 Task: Search one way flight ticket for 1 adult, 1 child, 1 infant in seat in premium economy from Fairbanks: Fairbanks International Airport to New Bern: Coastal Carolina Regional Airport (was Craven County Regional) on 5-4-2023. Choice of flights is Sun country airlines. Number of bags: 1 checked bag. Price is upto 76000. Outbound departure time preference is 11:45.
Action: Mouse moved to (426, 362)
Screenshot: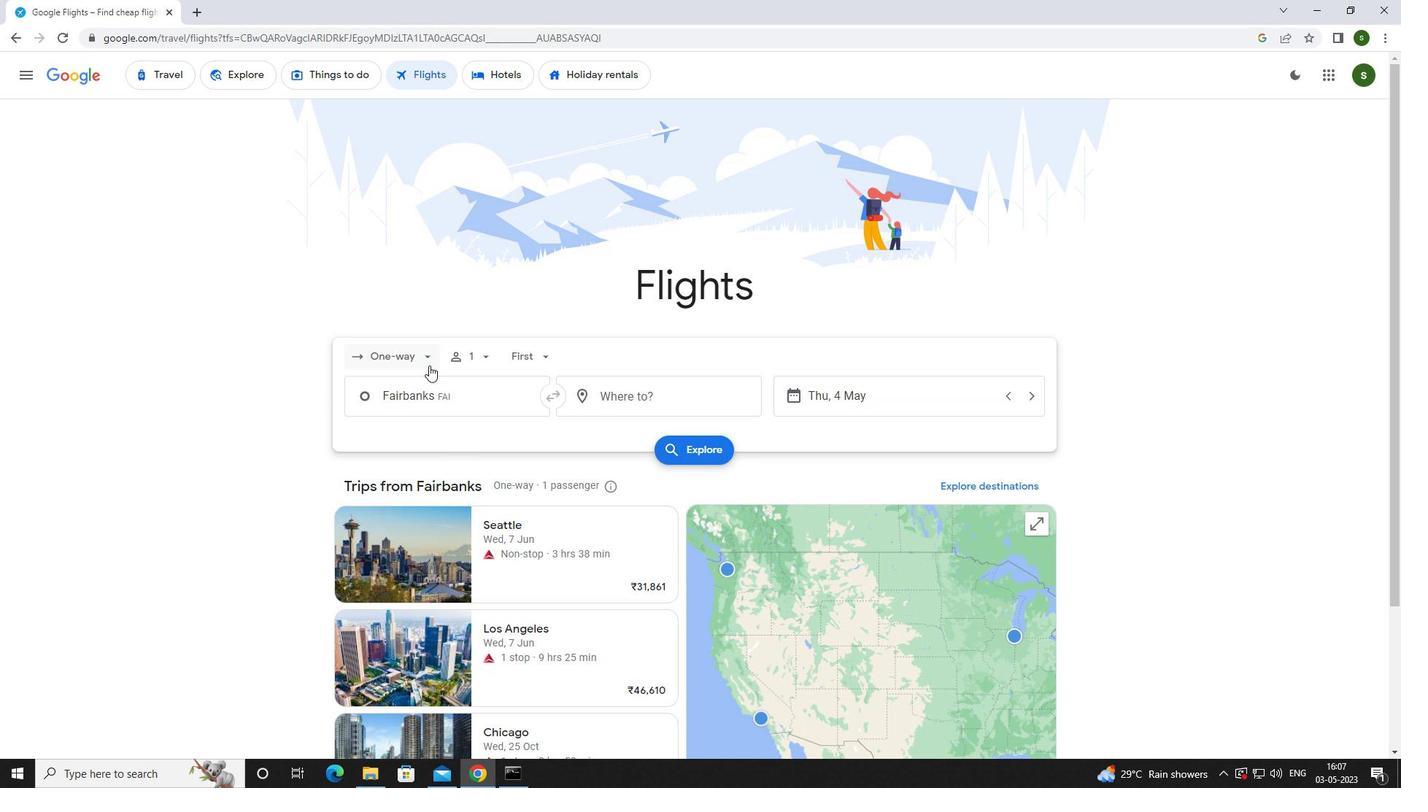 
Action: Mouse pressed left at (426, 362)
Screenshot: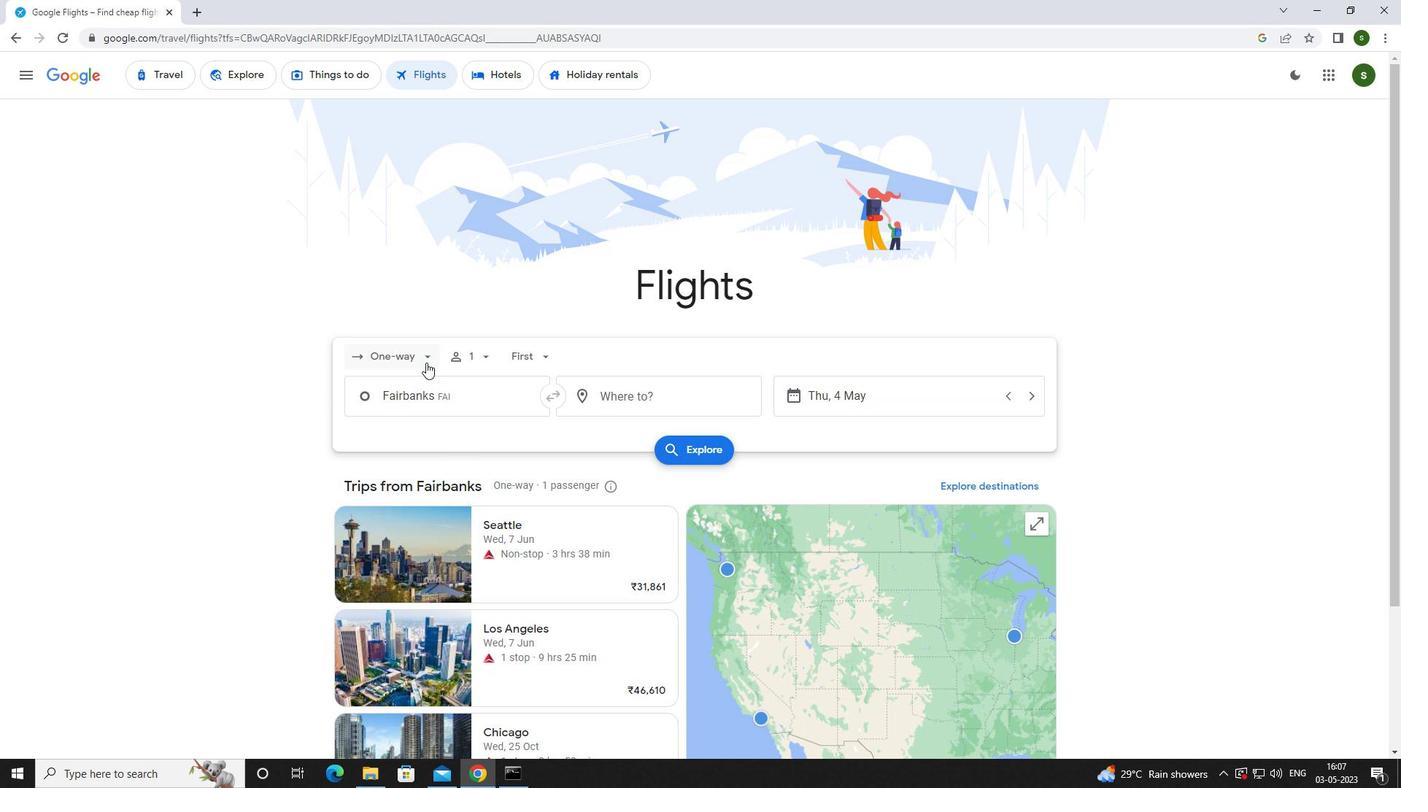 
Action: Mouse moved to (424, 421)
Screenshot: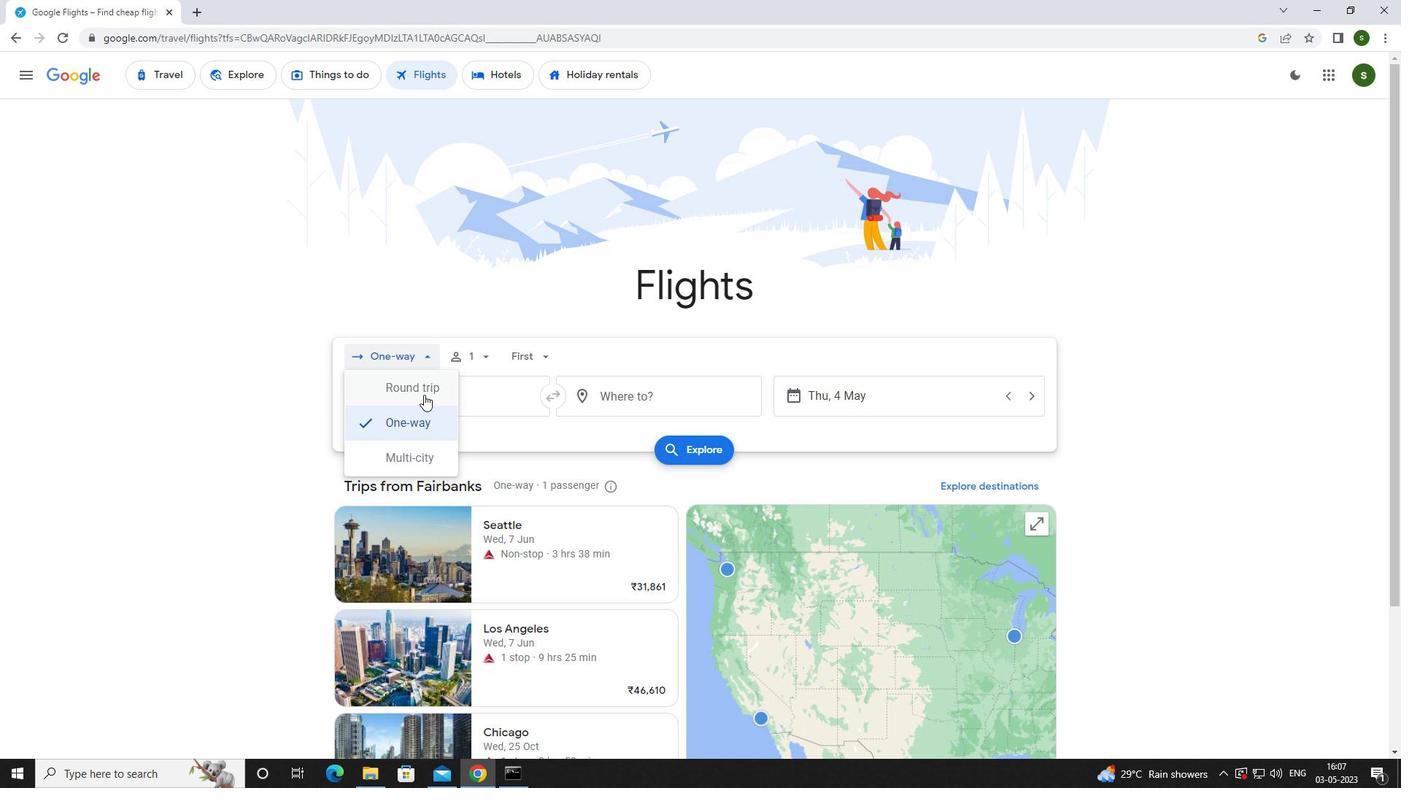 
Action: Mouse pressed left at (424, 421)
Screenshot: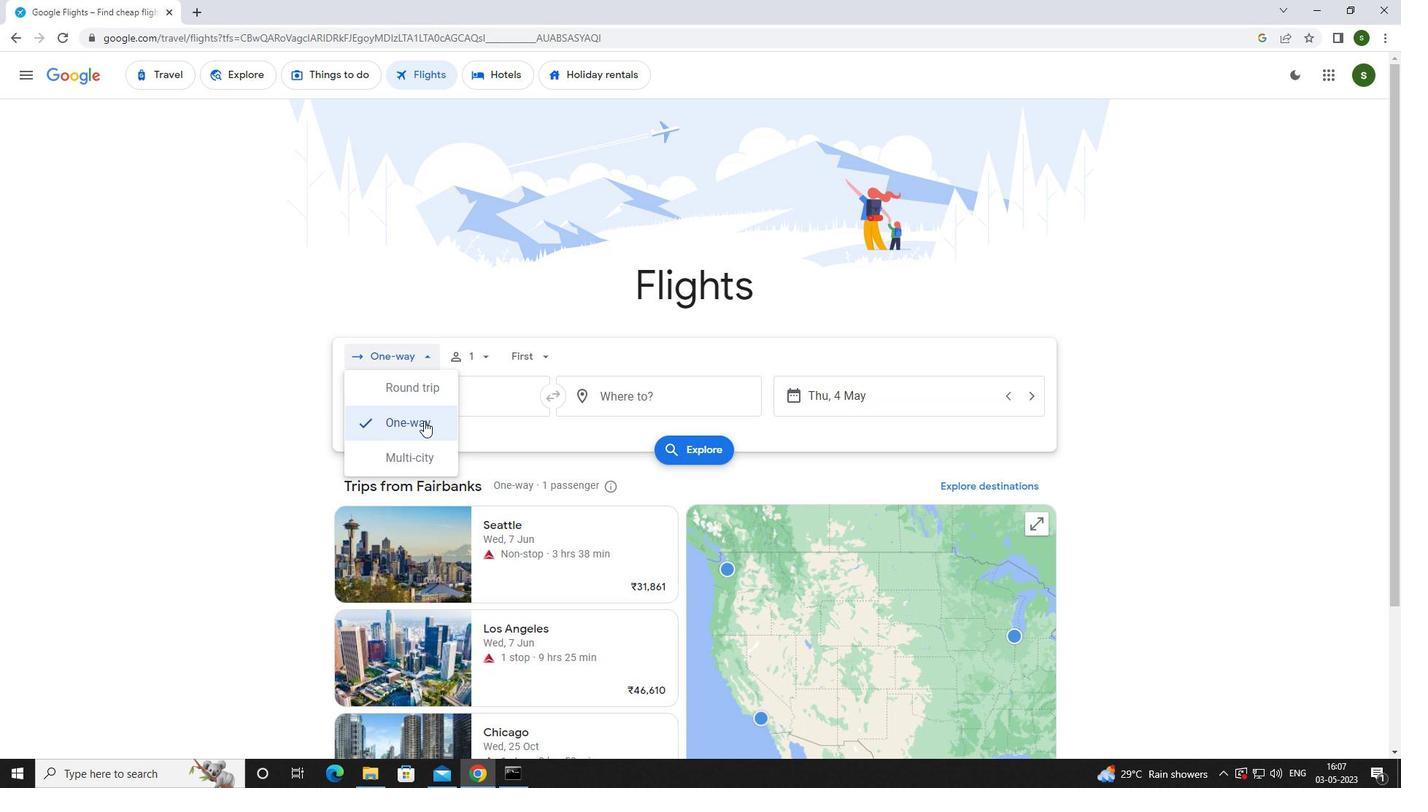 
Action: Mouse moved to (480, 348)
Screenshot: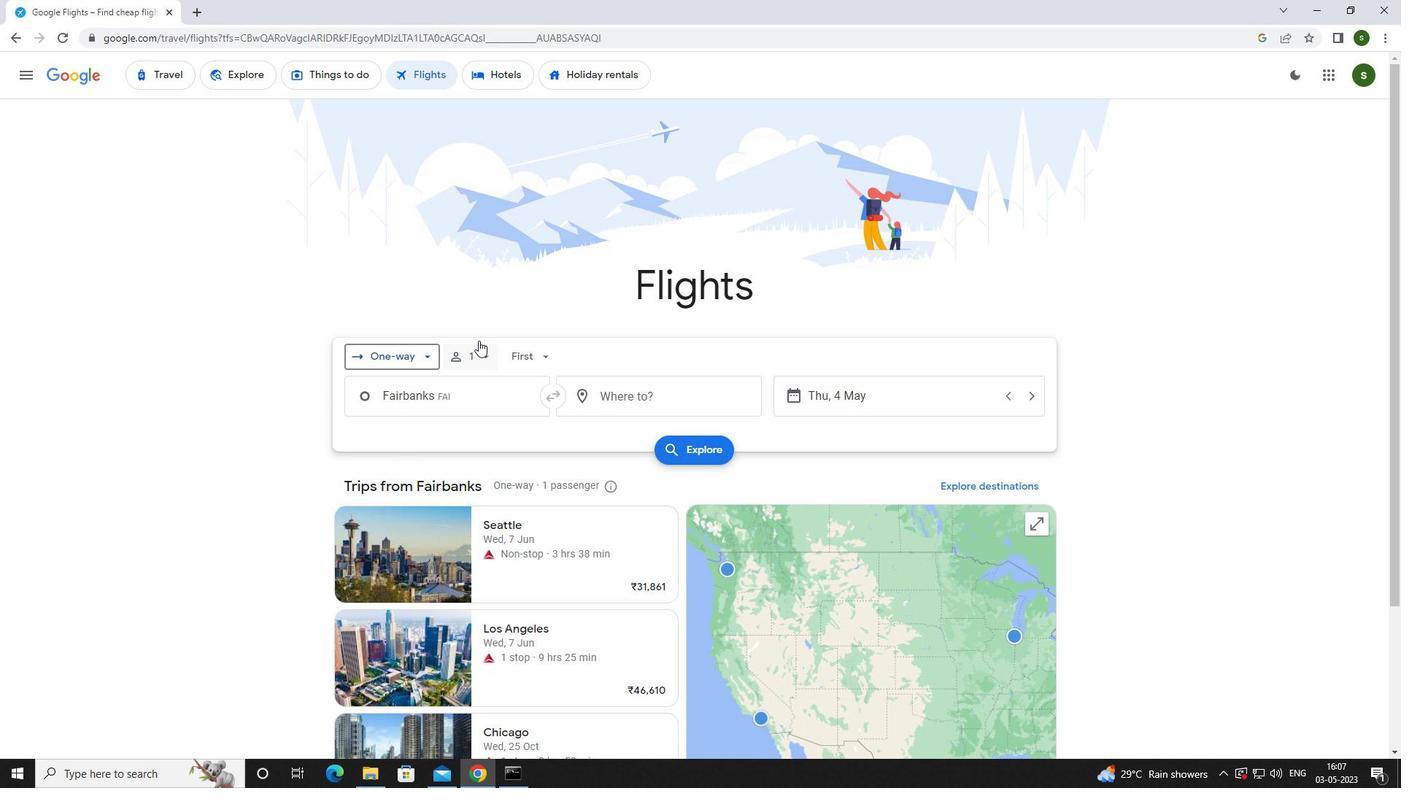 
Action: Mouse pressed left at (480, 348)
Screenshot: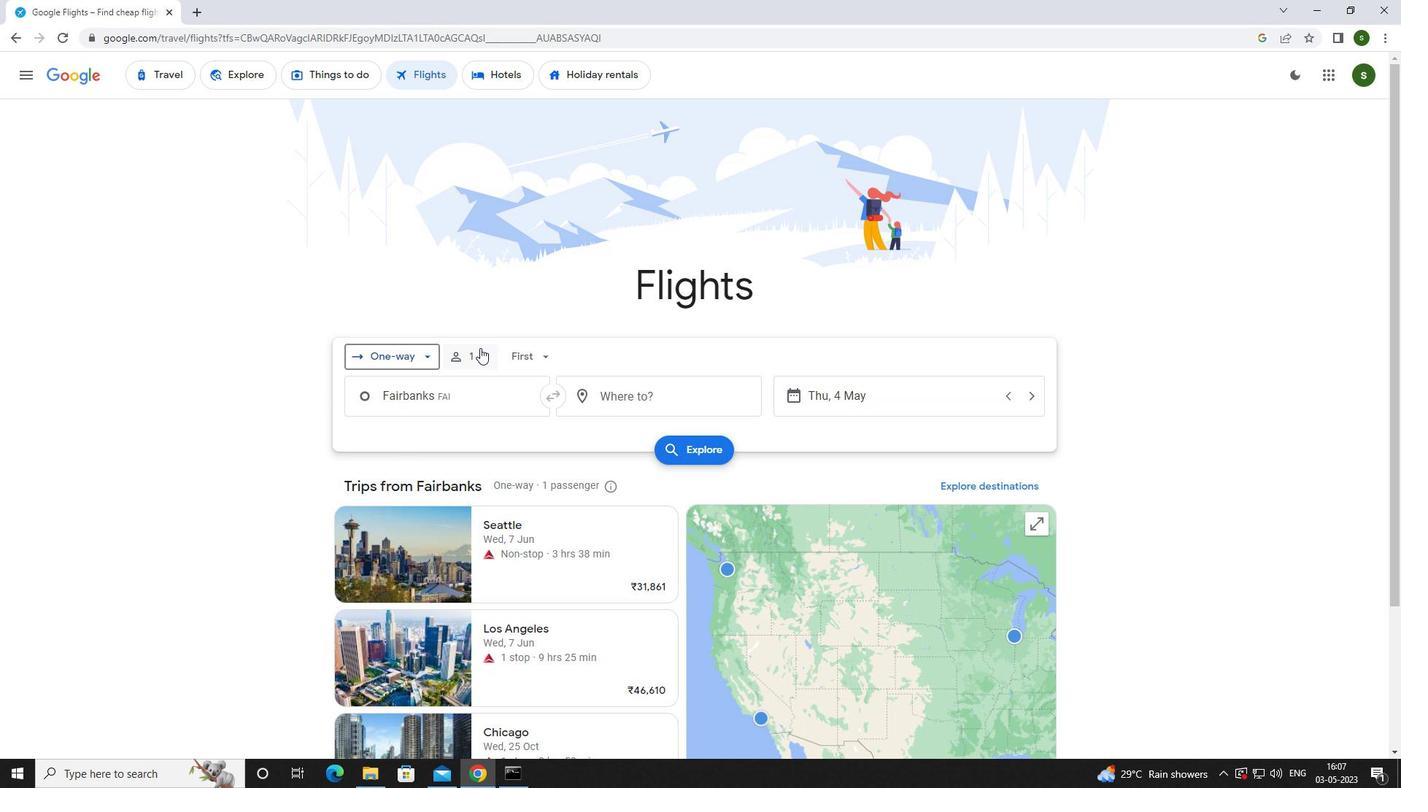 
Action: Mouse moved to (595, 431)
Screenshot: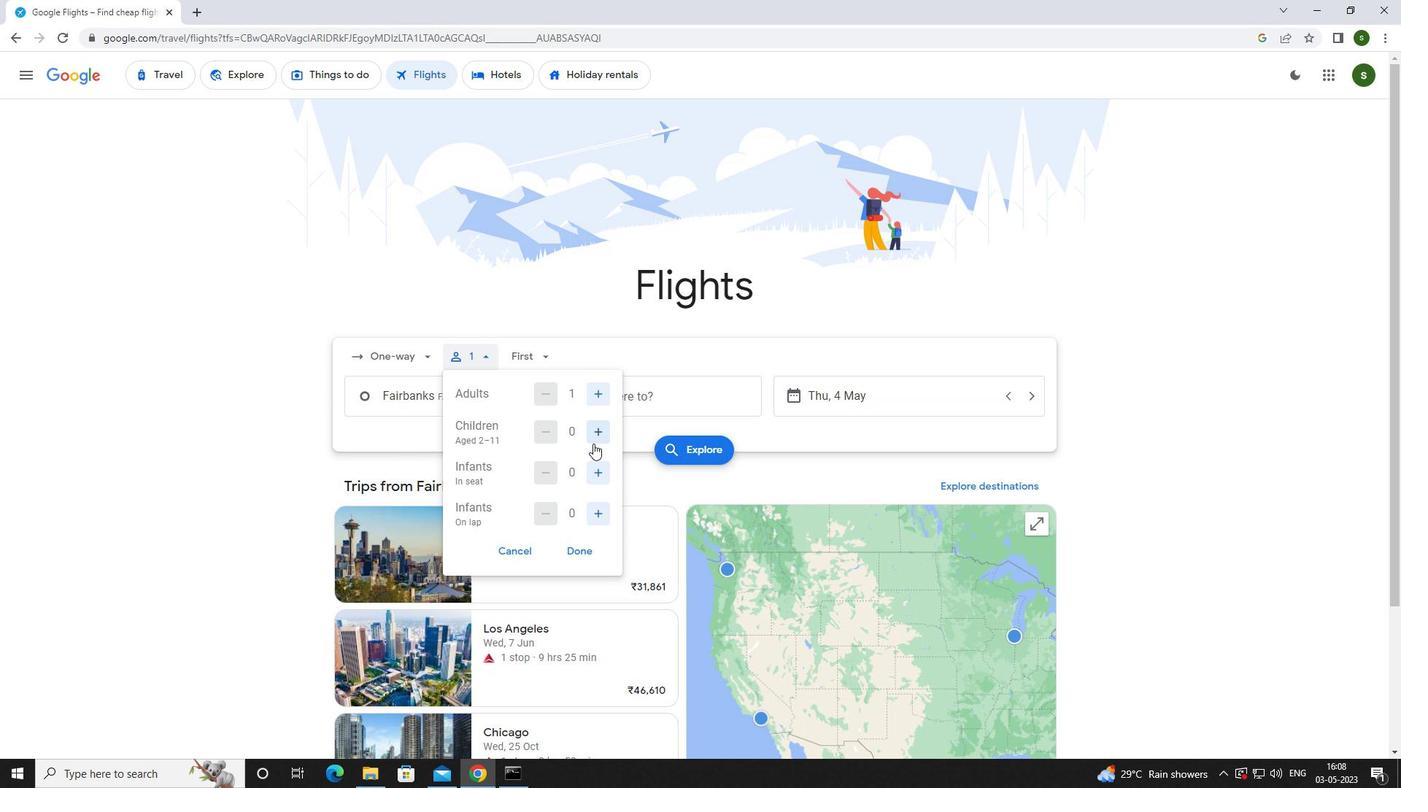 
Action: Mouse pressed left at (595, 431)
Screenshot: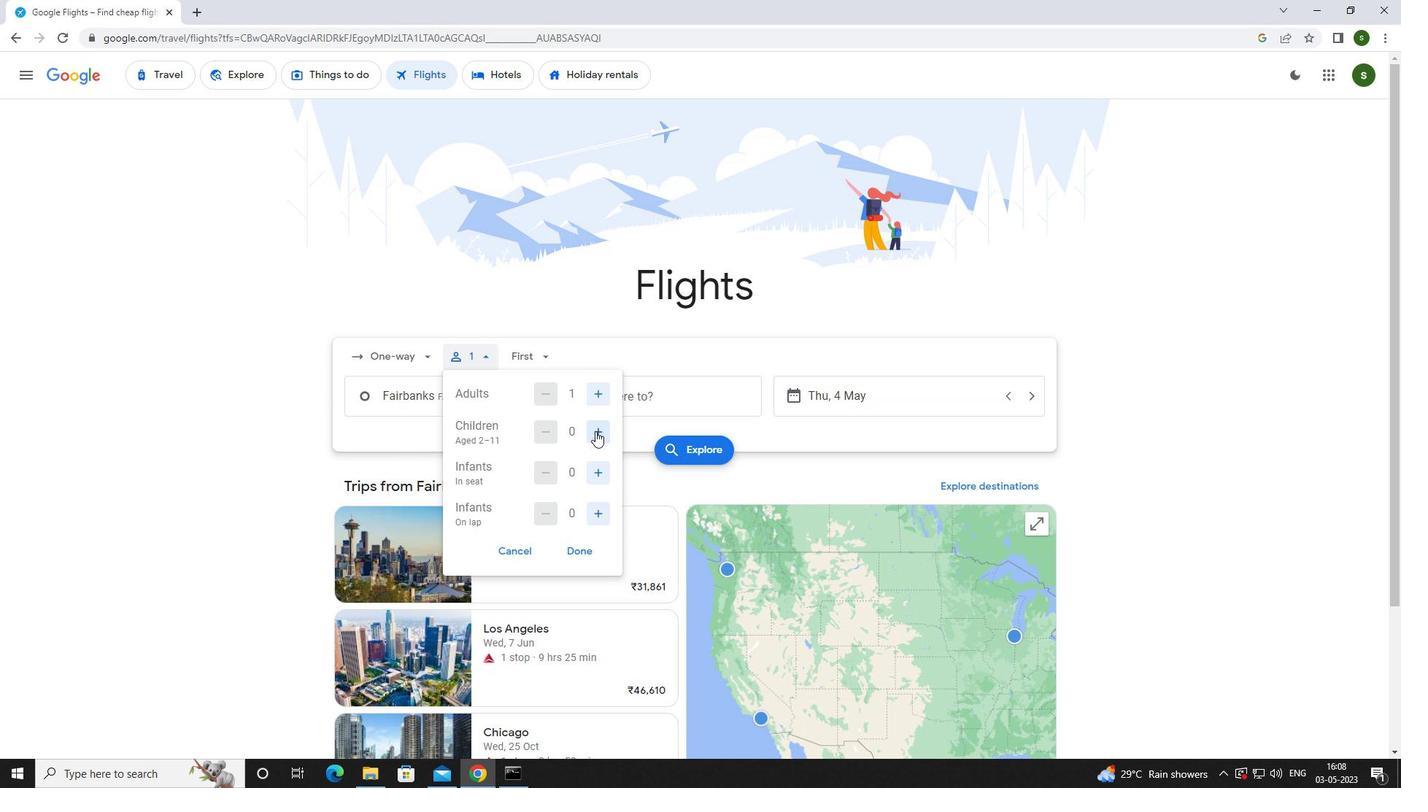 
Action: Mouse moved to (595, 471)
Screenshot: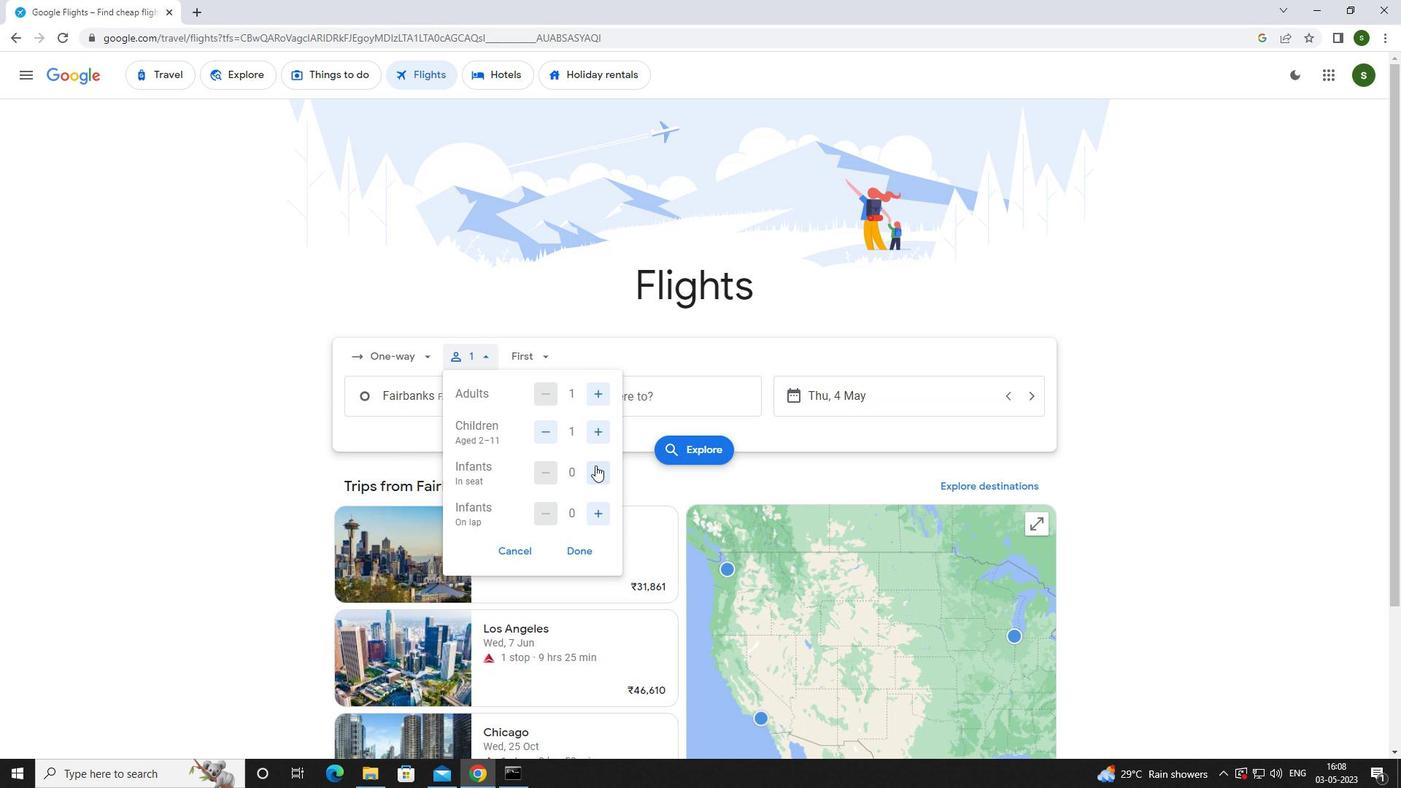 
Action: Mouse pressed left at (595, 471)
Screenshot: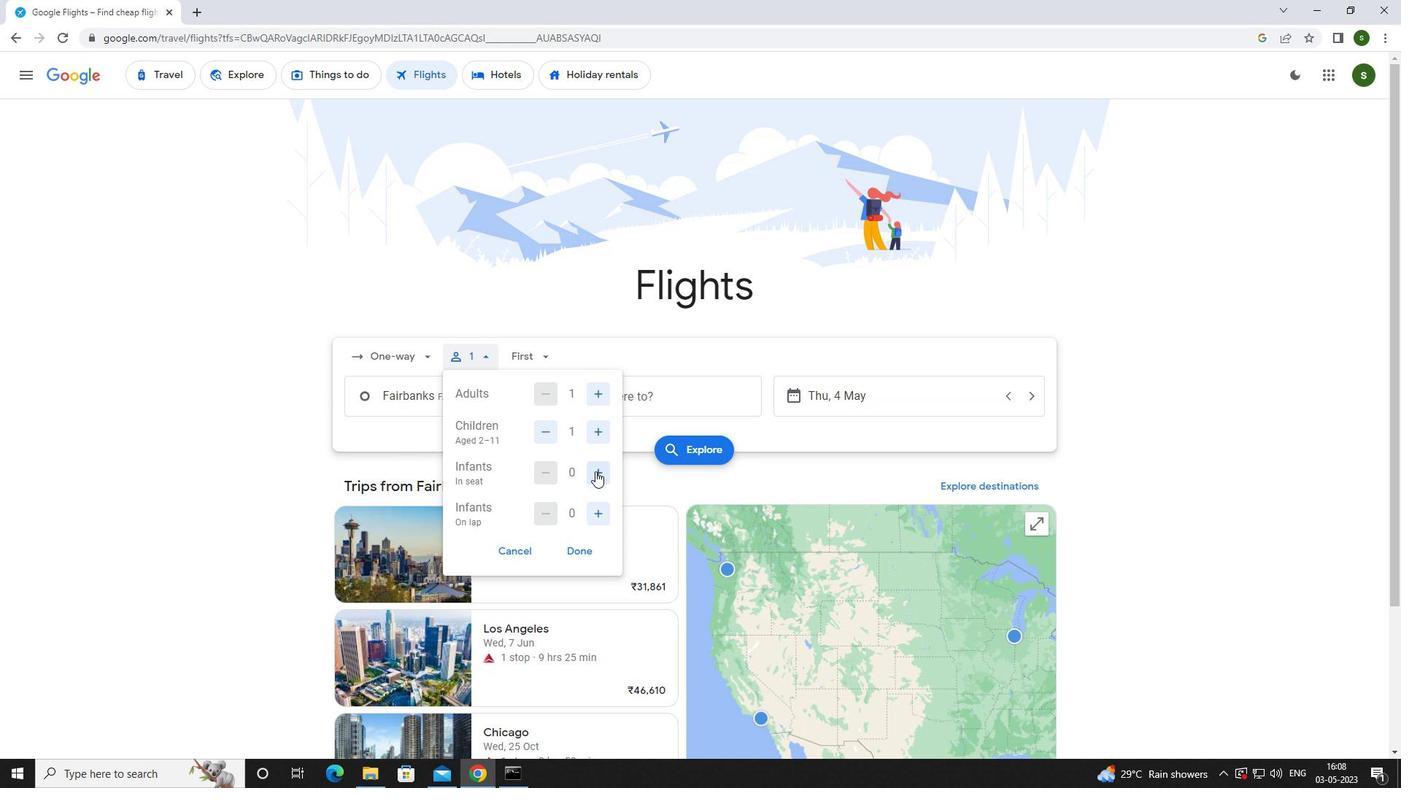 
Action: Mouse moved to (540, 357)
Screenshot: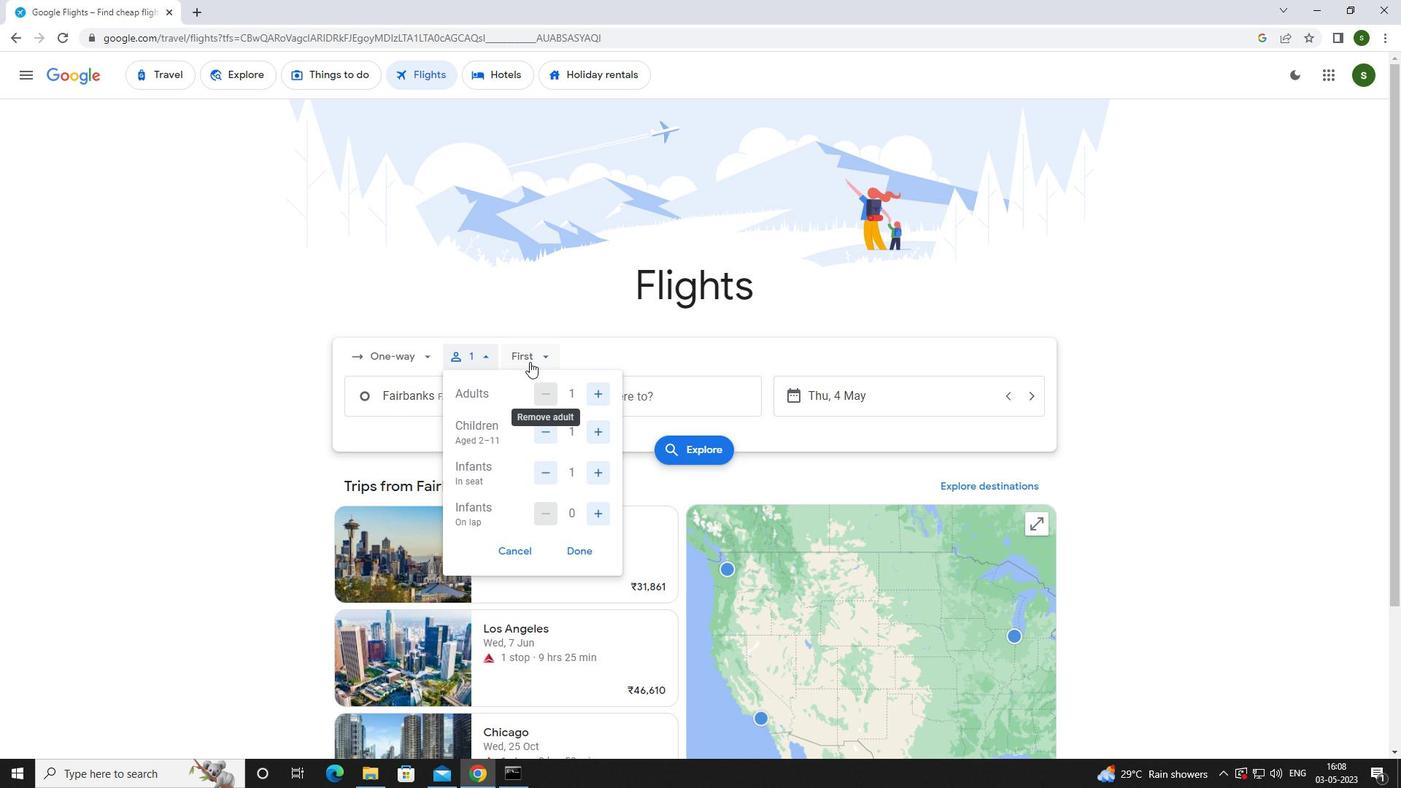 
Action: Mouse pressed left at (540, 357)
Screenshot: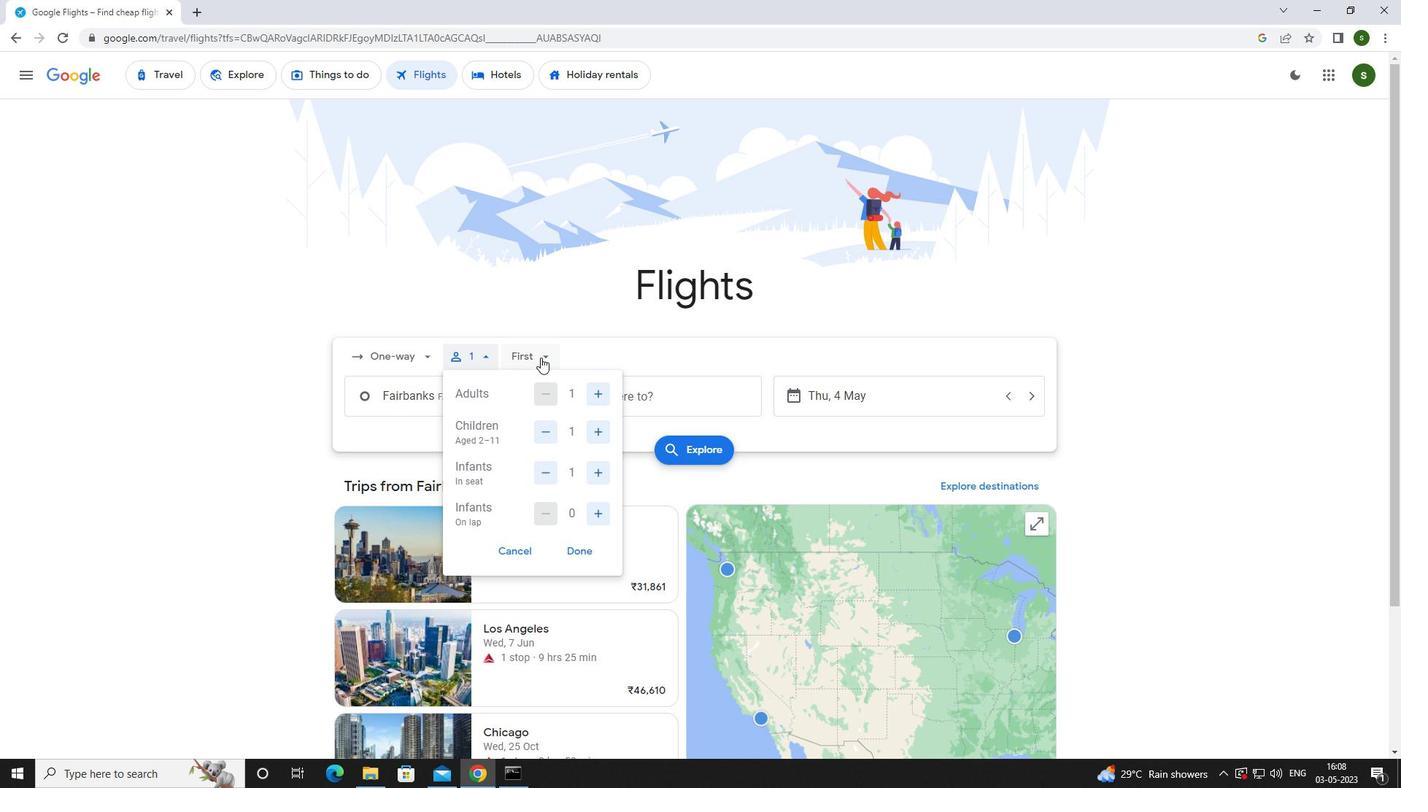 
Action: Mouse moved to (553, 429)
Screenshot: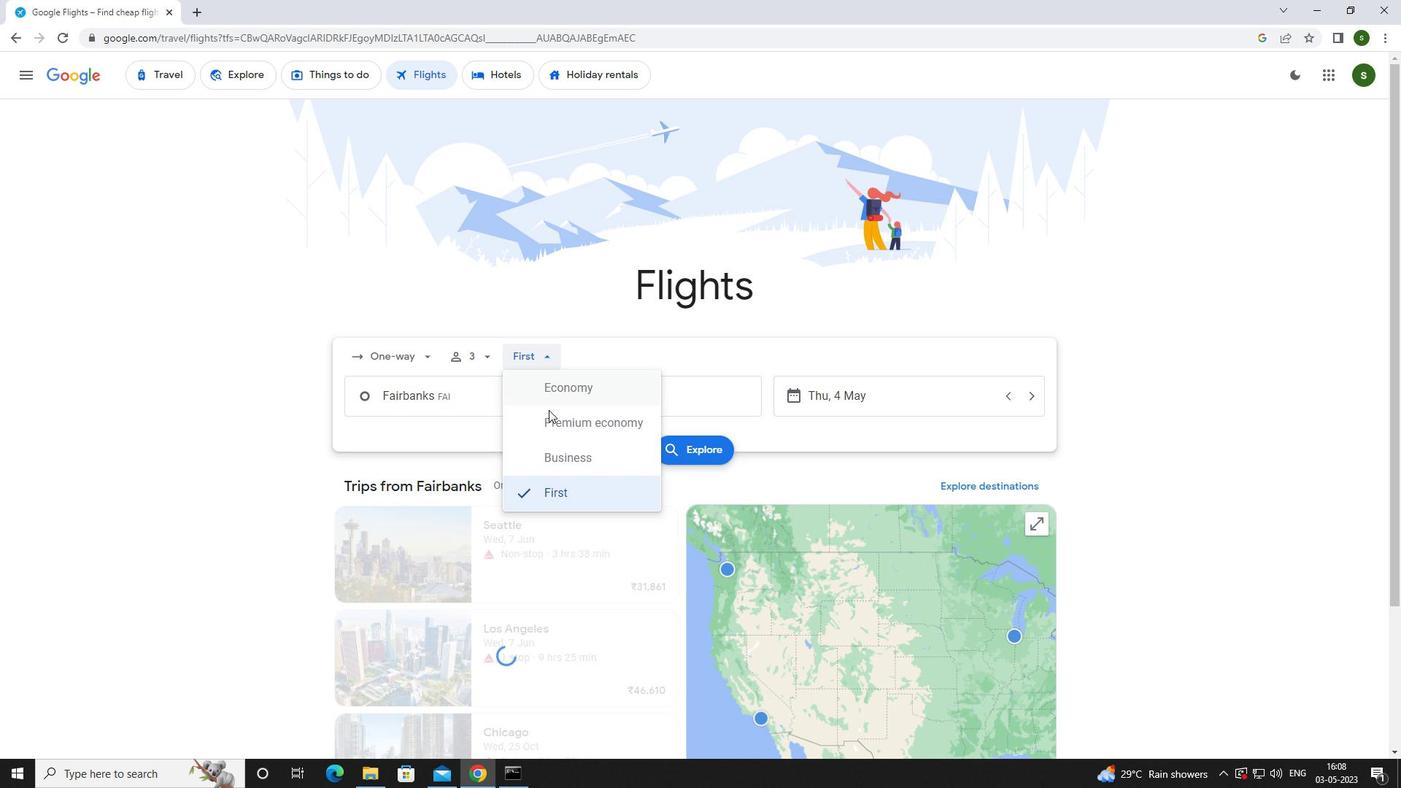 
Action: Mouse pressed left at (553, 429)
Screenshot: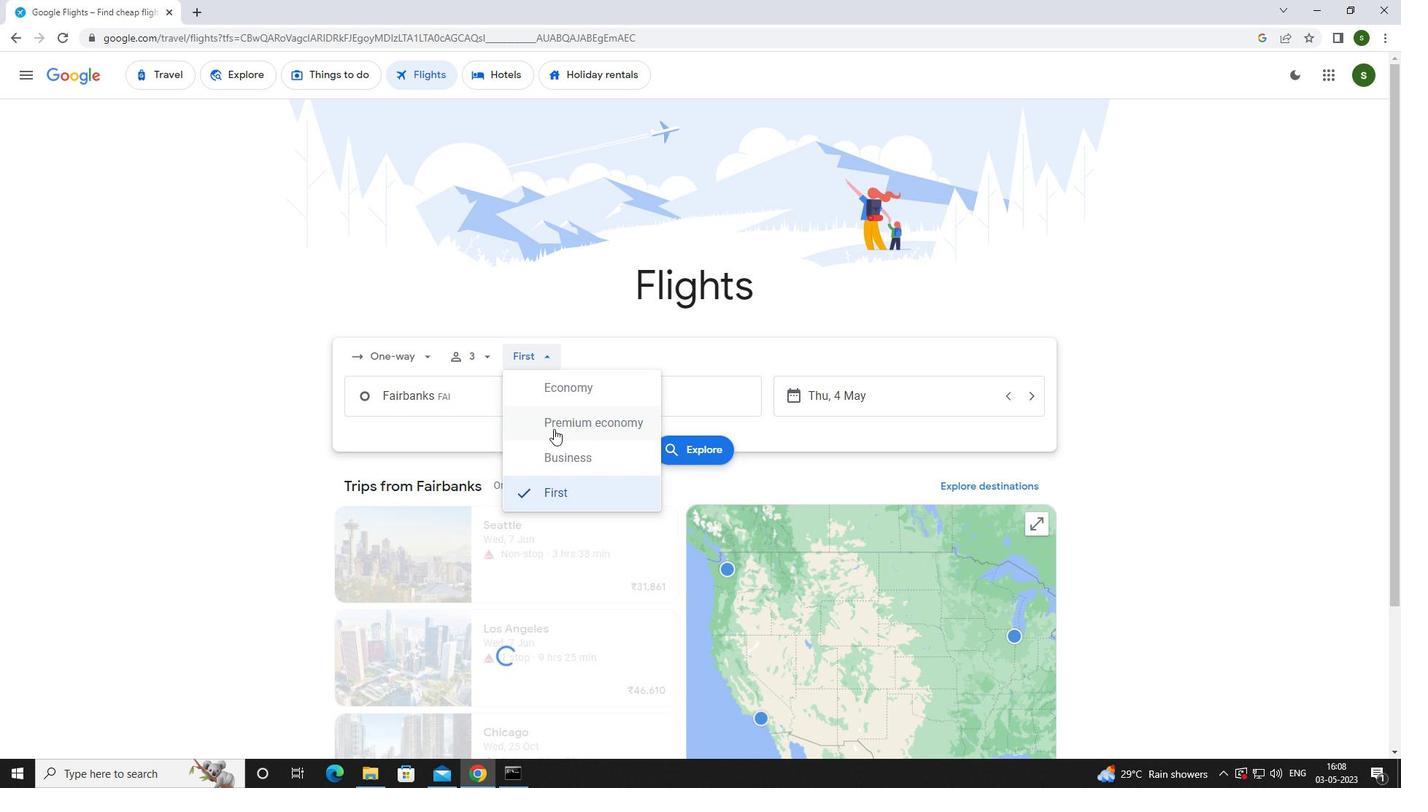 
Action: Mouse moved to (505, 394)
Screenshot: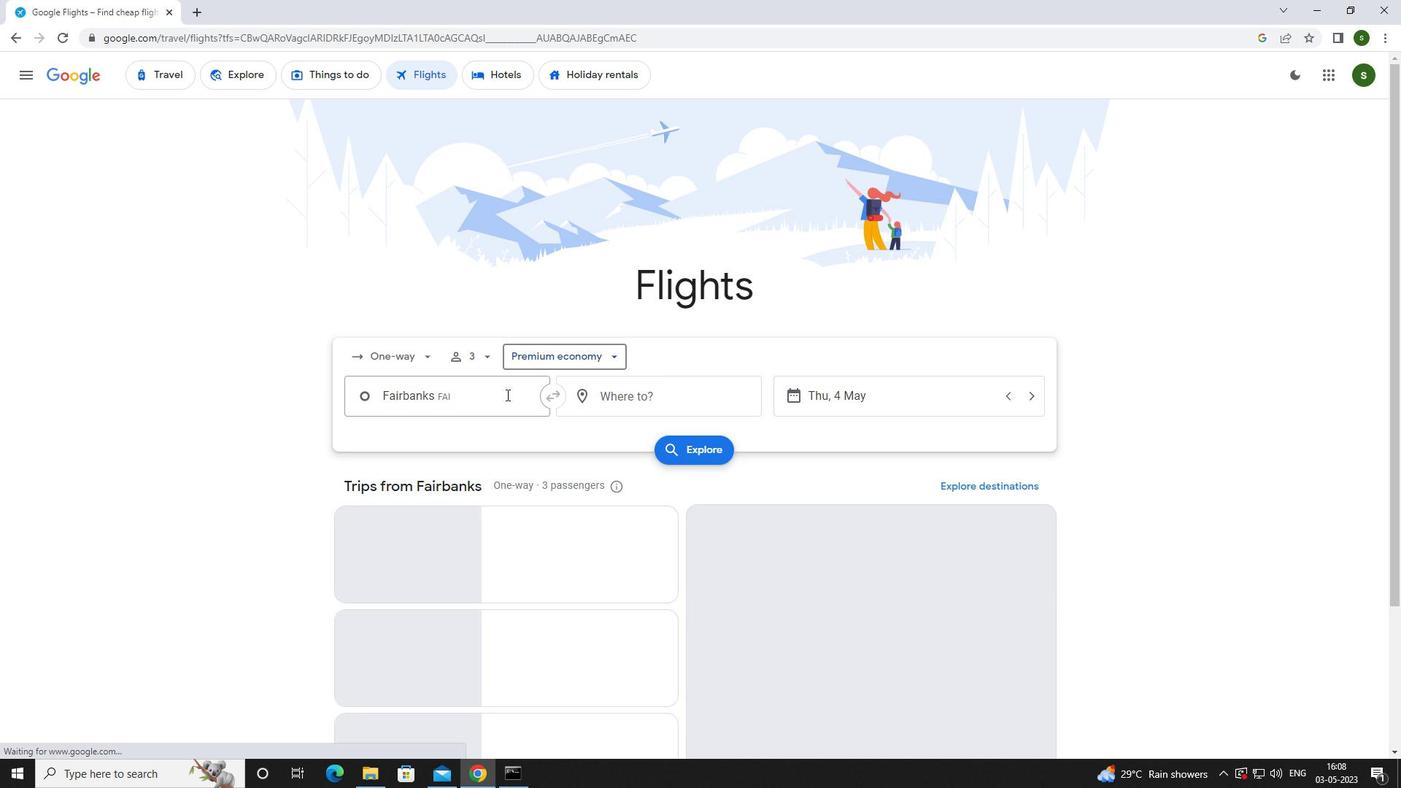 
Action: Mouse pressed left at (505, 394)
Screenshot: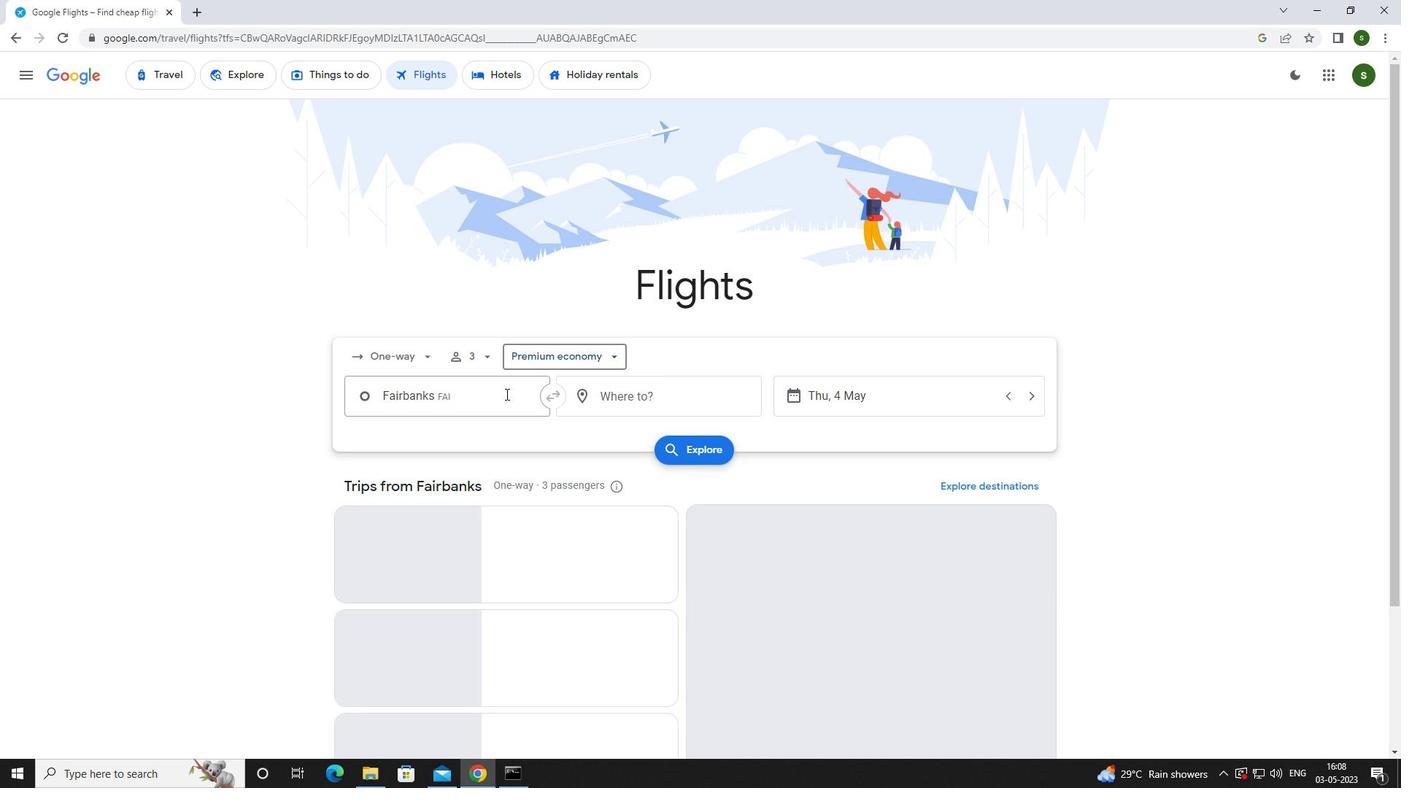 
Action: Key pressed <Key.caps_lock>f<Key.caps_lock>airbanks
Screenshot: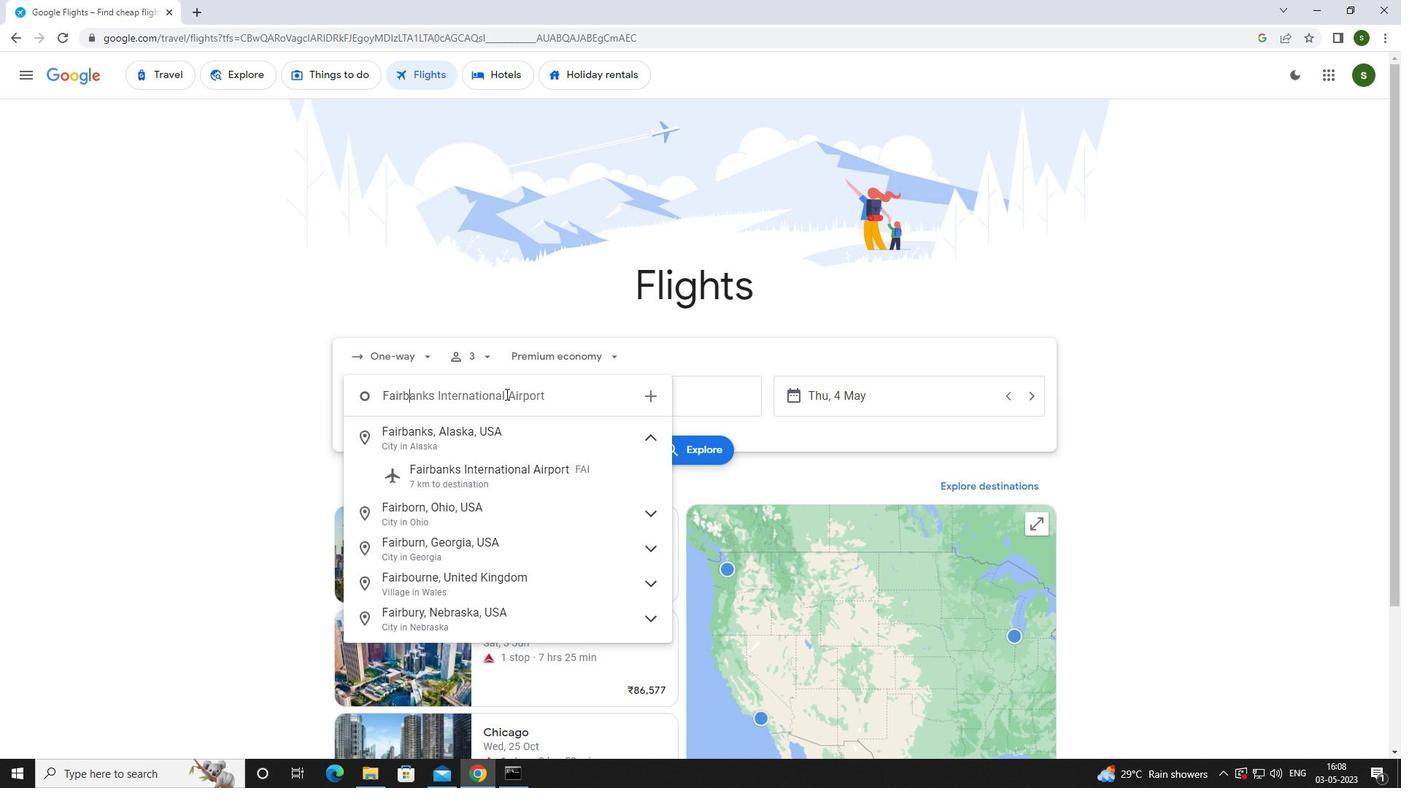 
Action: Mouse moved to (521, 467)
Screenshot: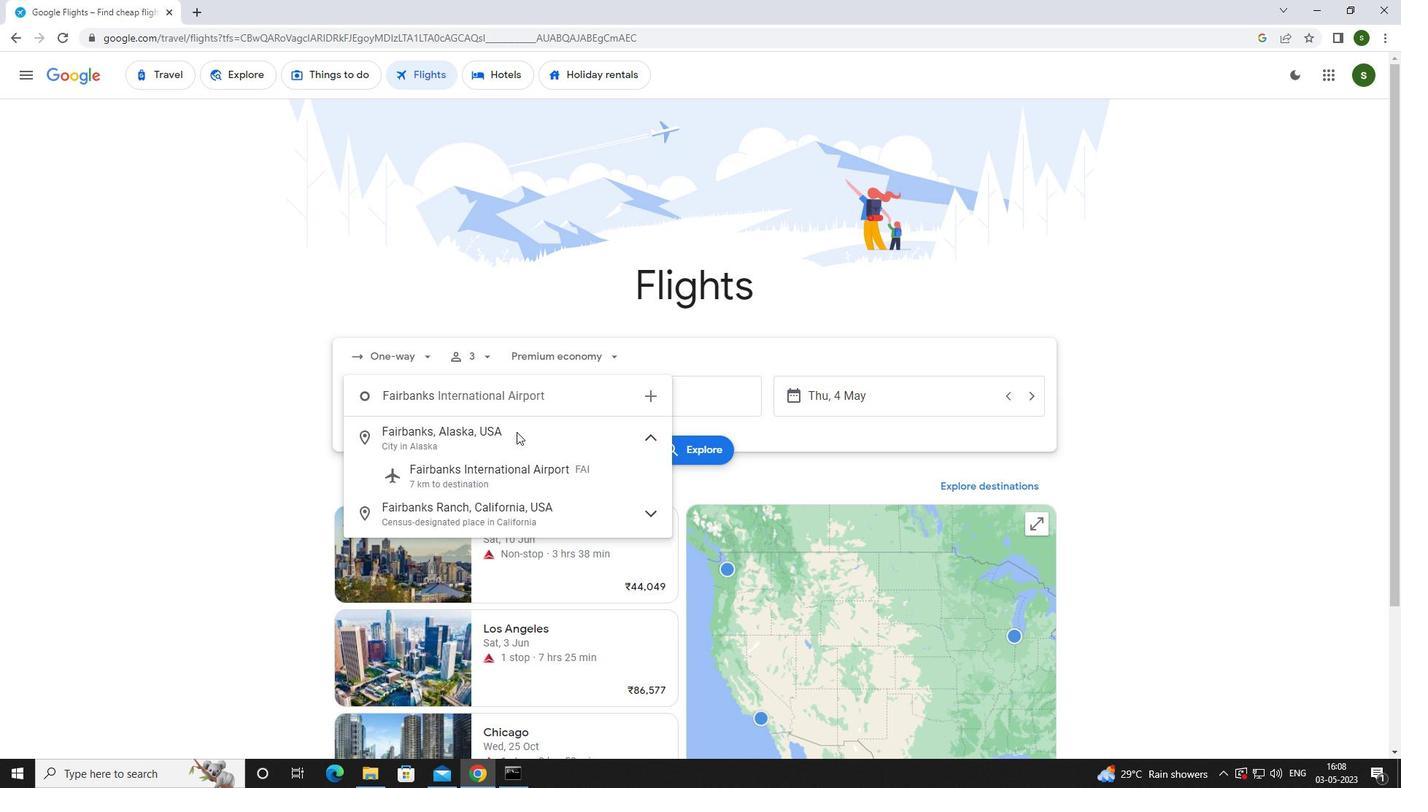 
Action: Mouse pressed left at (521, 467)
Screenshot: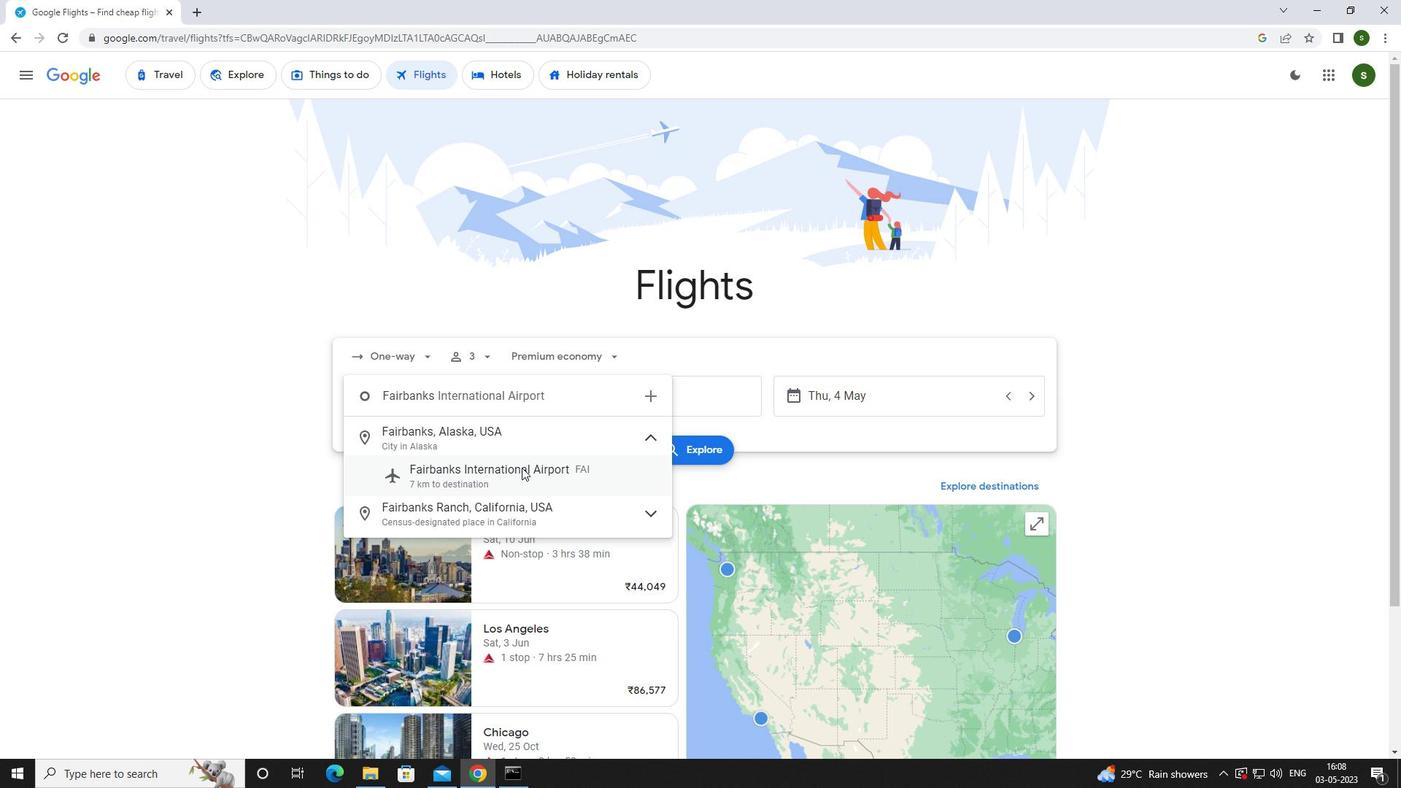 
Action: Mouse moved to (635, 402)
Screenshot: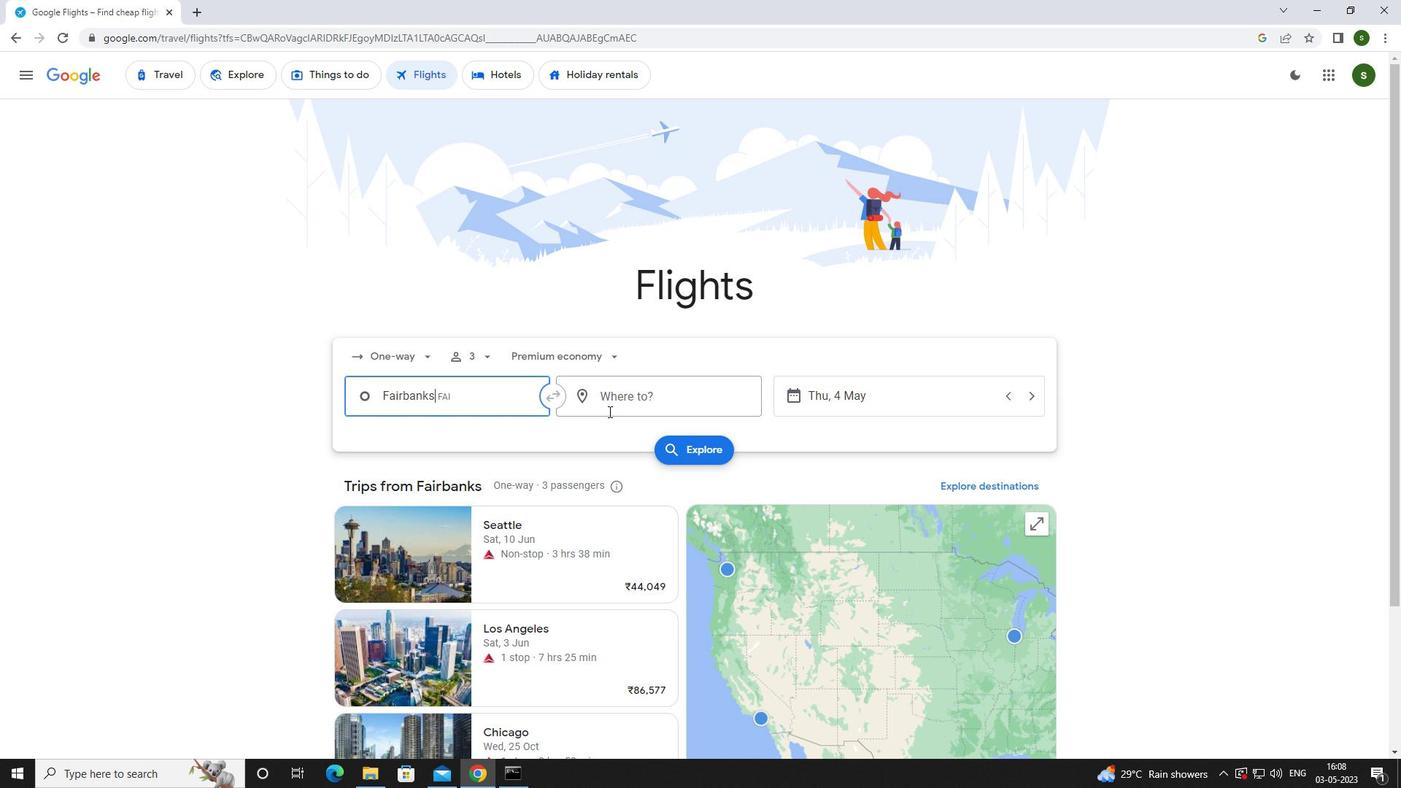 
Action: Mouse pressed left at (635, 402)
Screenshot: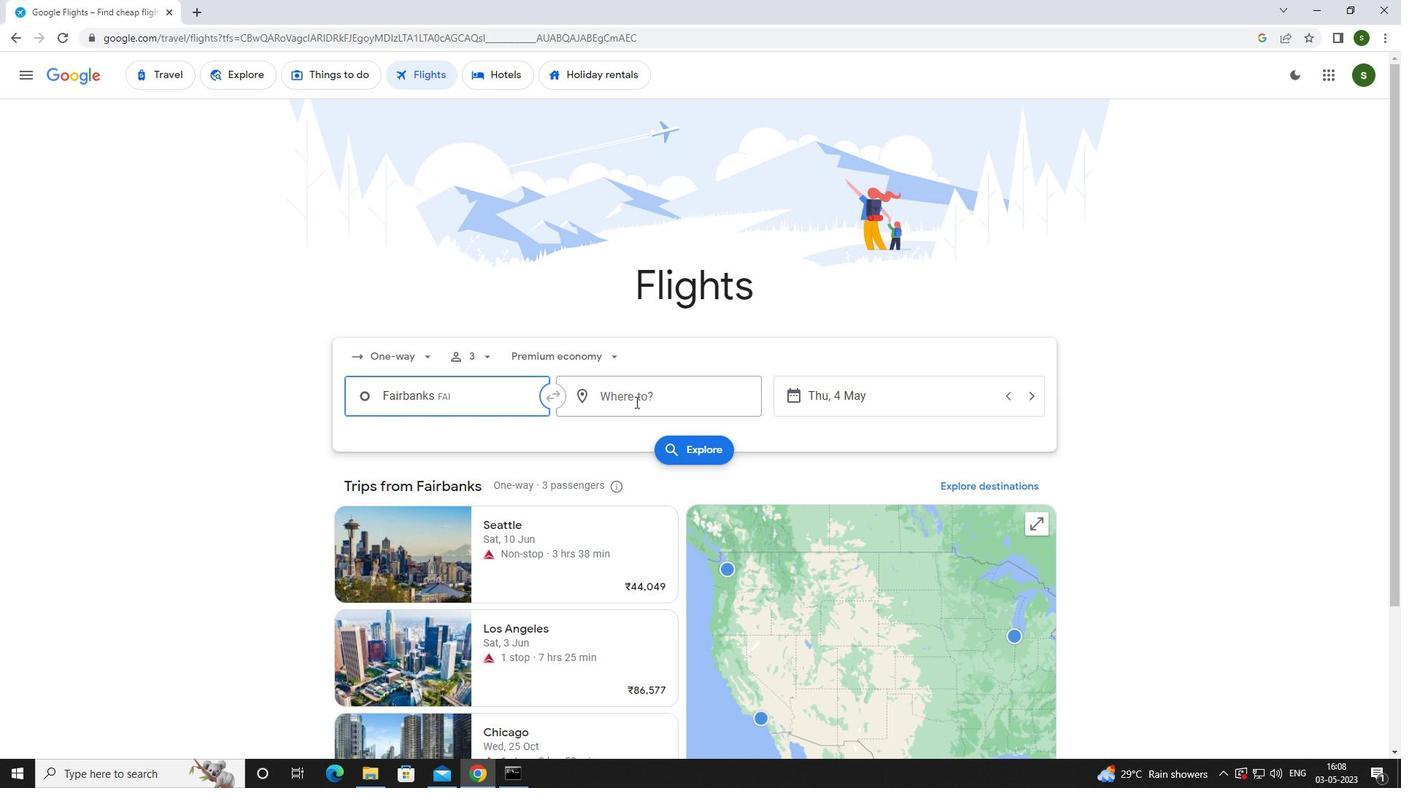 
Action: Mouse moved to (605, 396)
Screenshot: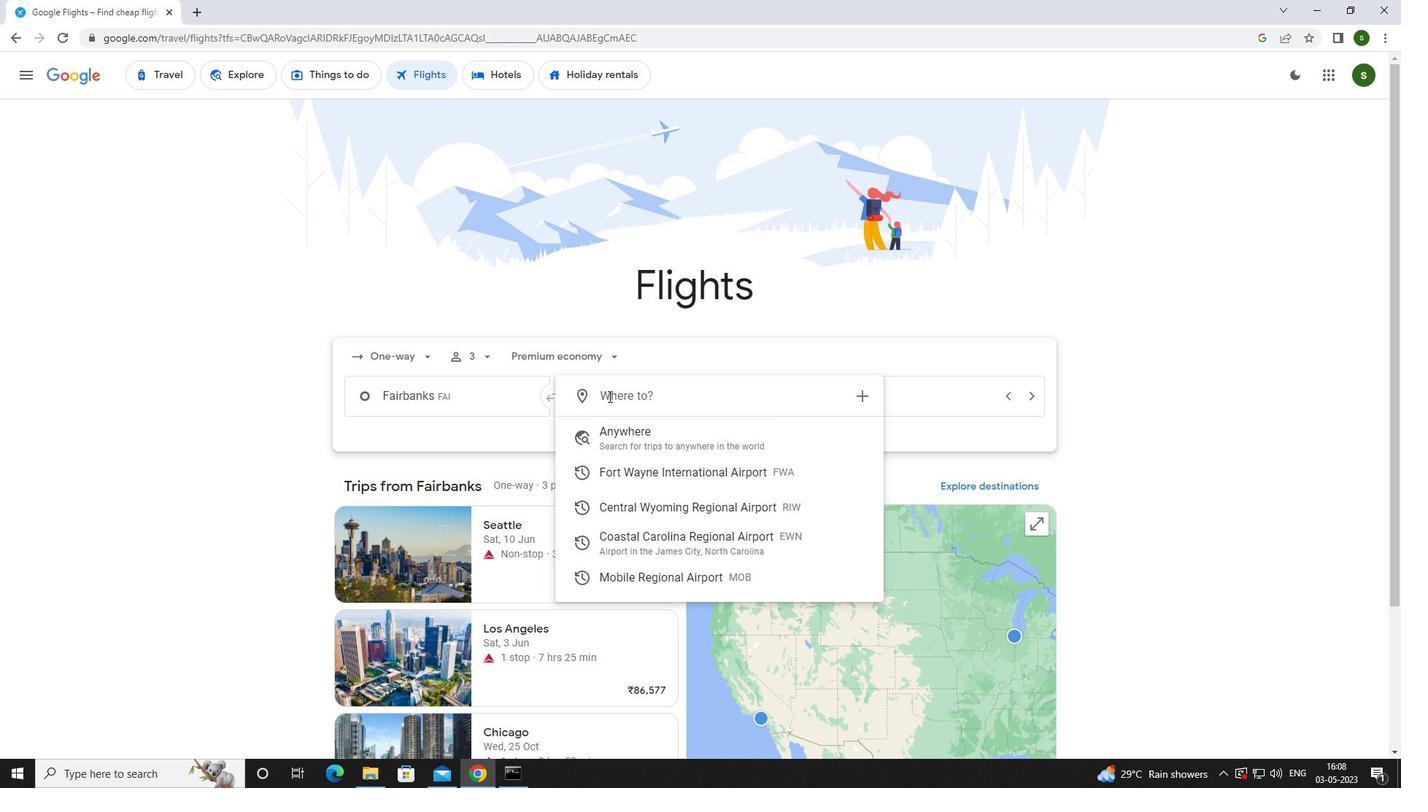 
Action: Key pressed <Key.caps_lock>c<Key.caps_lock>oastal<Key.space>
Screenshot: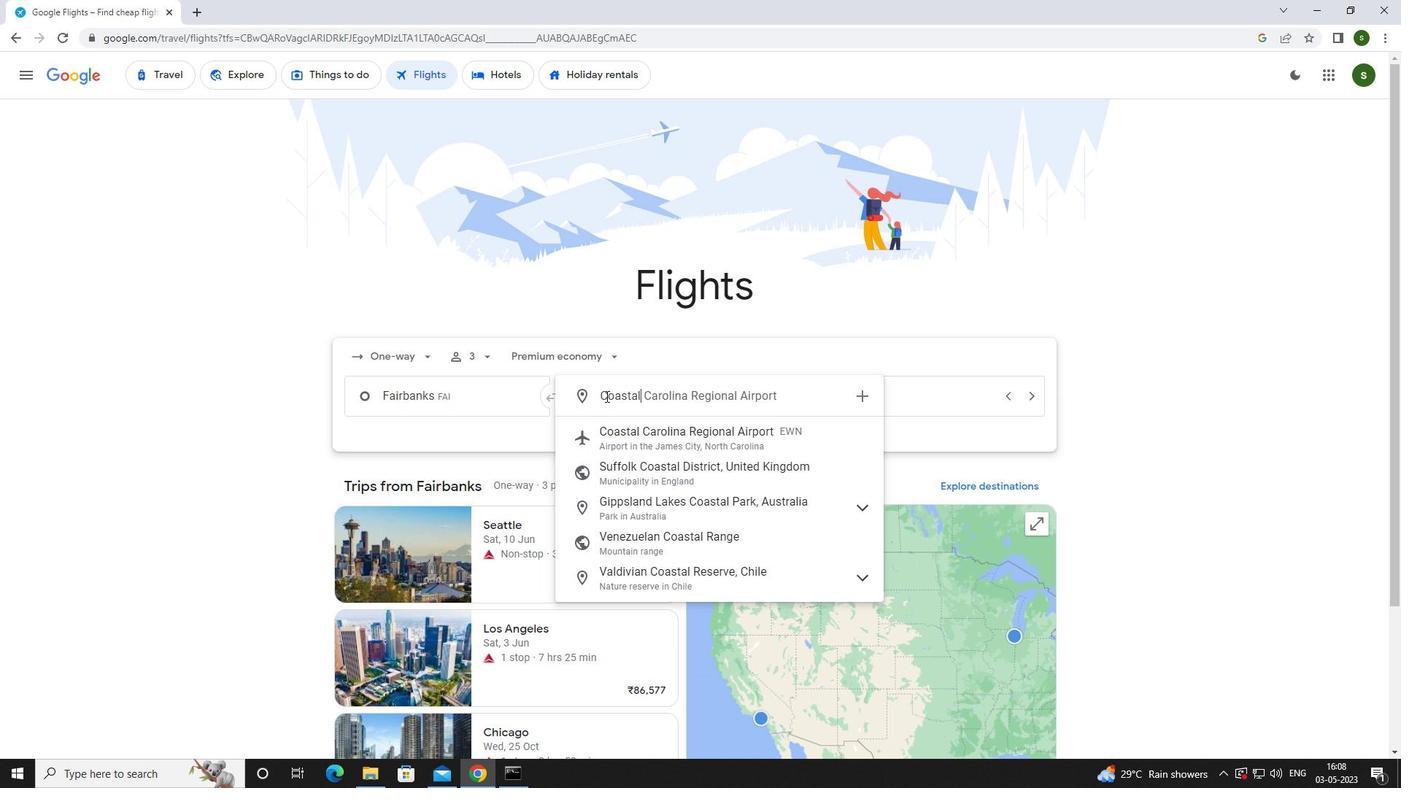 
Action: Mouse moved to (642, 438)
Screenshot: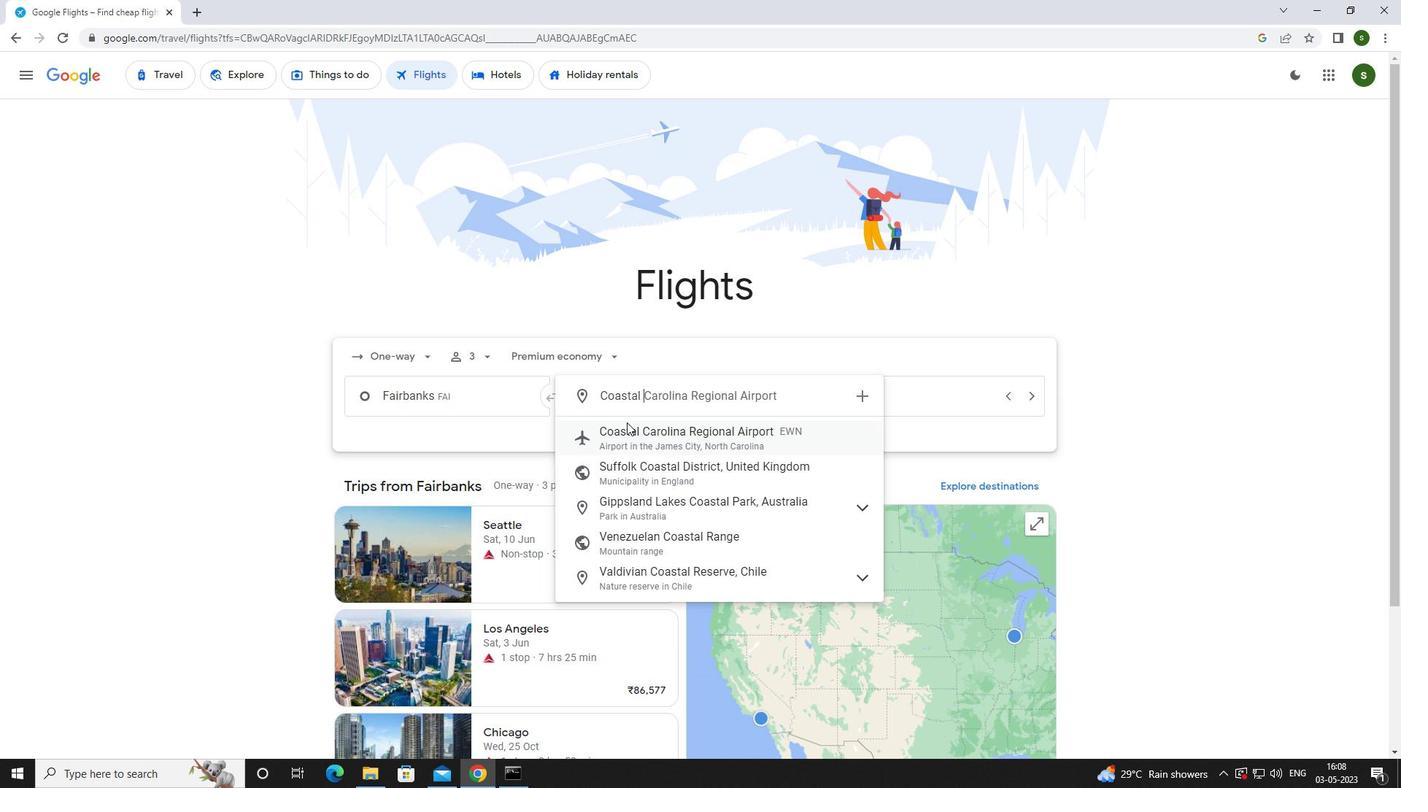 
Action: Mouse pressed left at (642, 438)
Screenshot: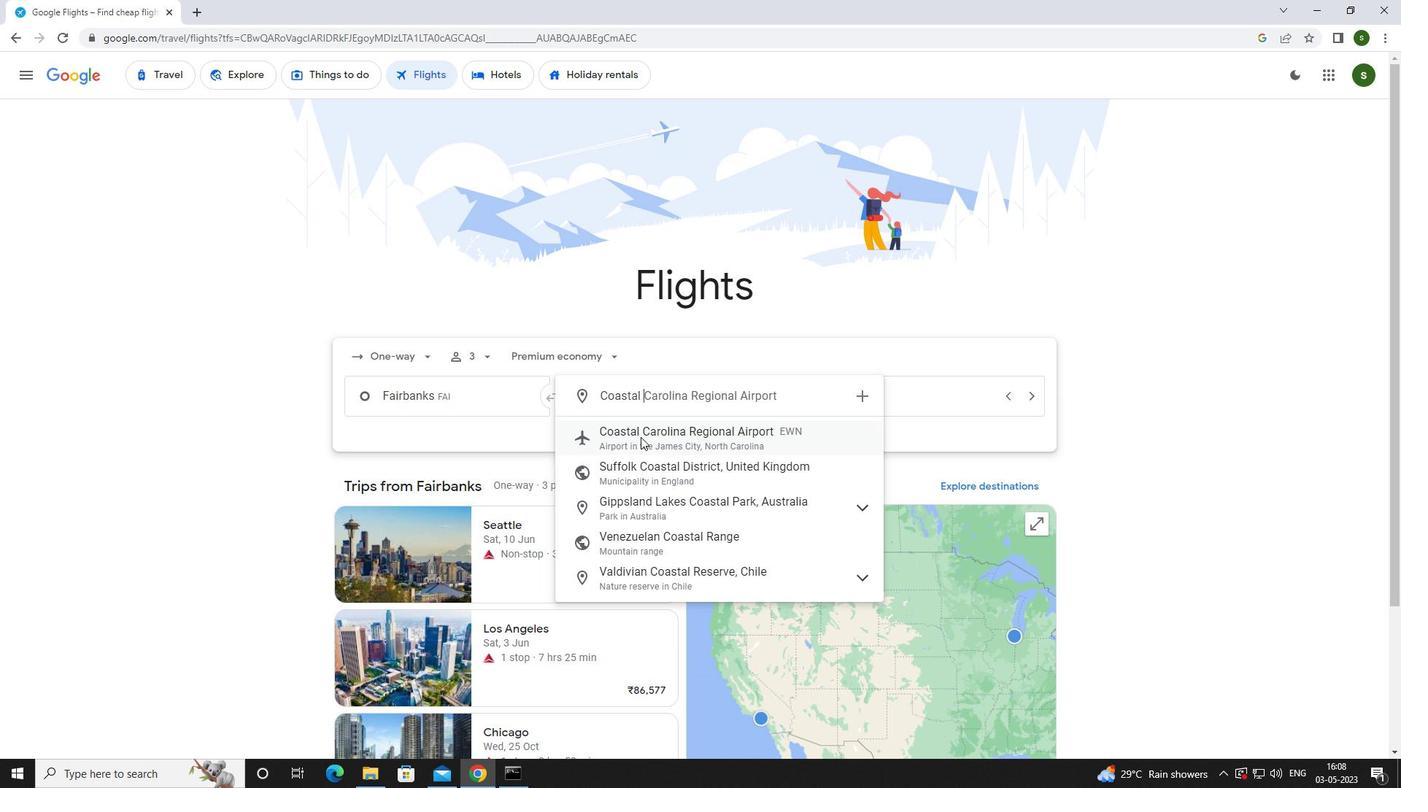 
Action: Mouse moved to (887, 398)
Screenshot: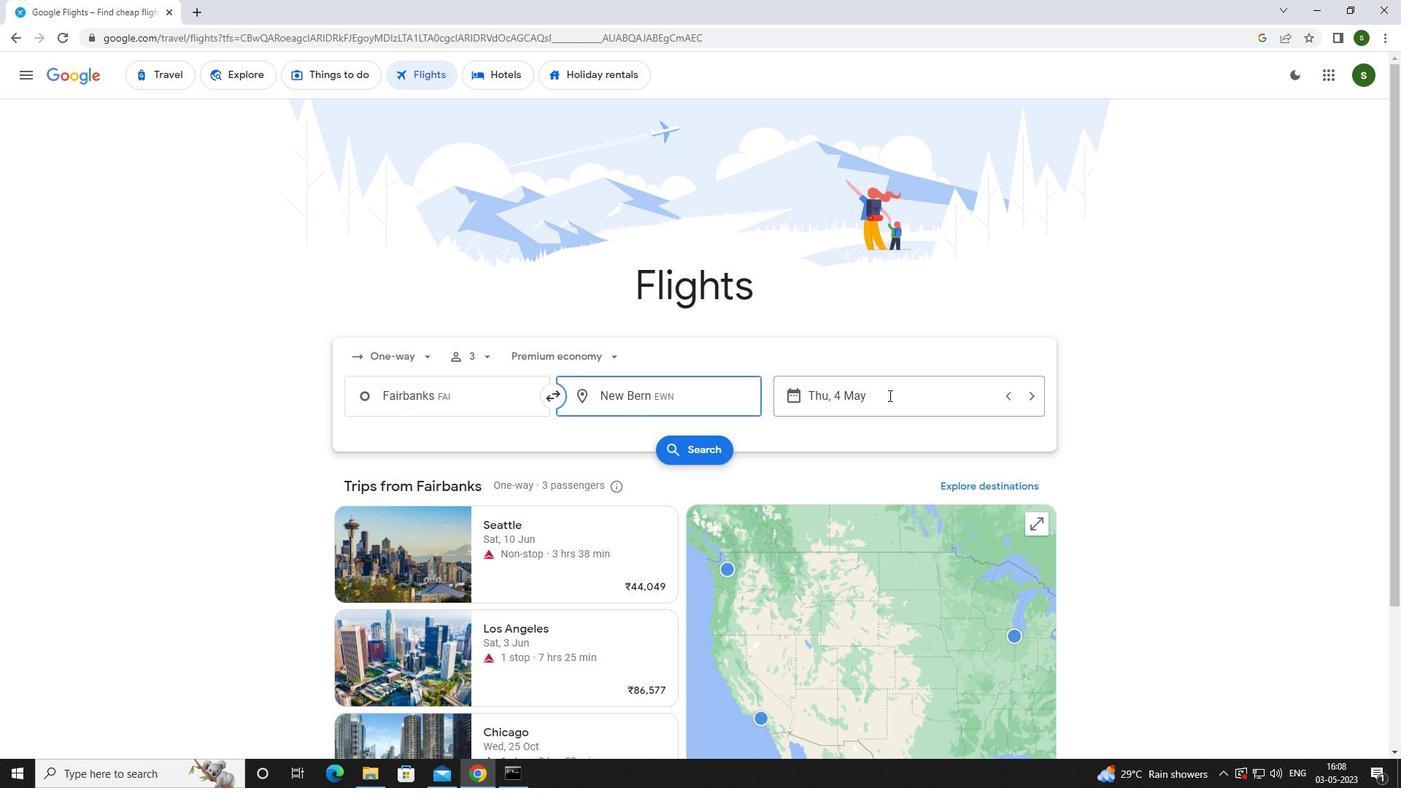 
Action: Mouse pressed left at (887, 398)
Screenshot: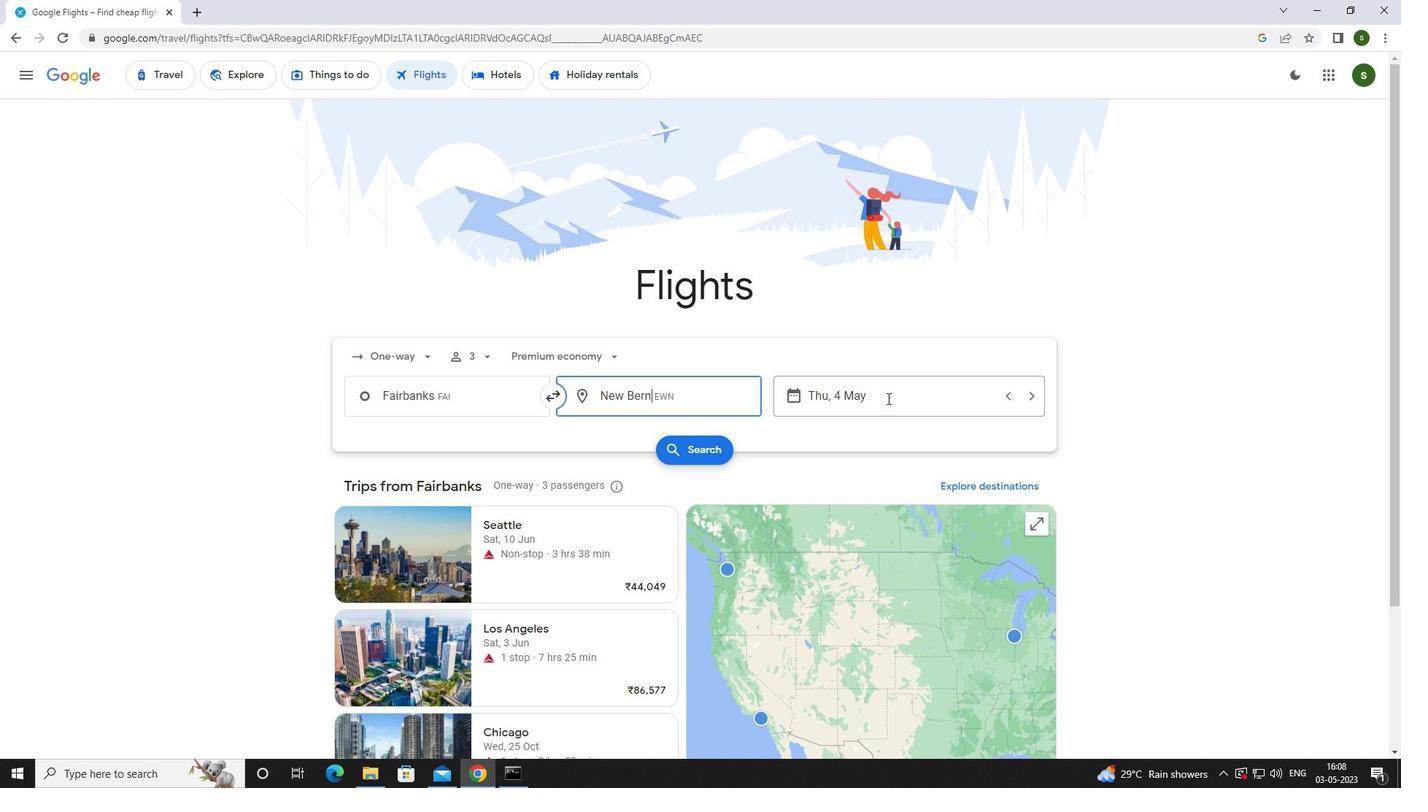 
Action: Mouse moved to (678, 494)
Screenshot: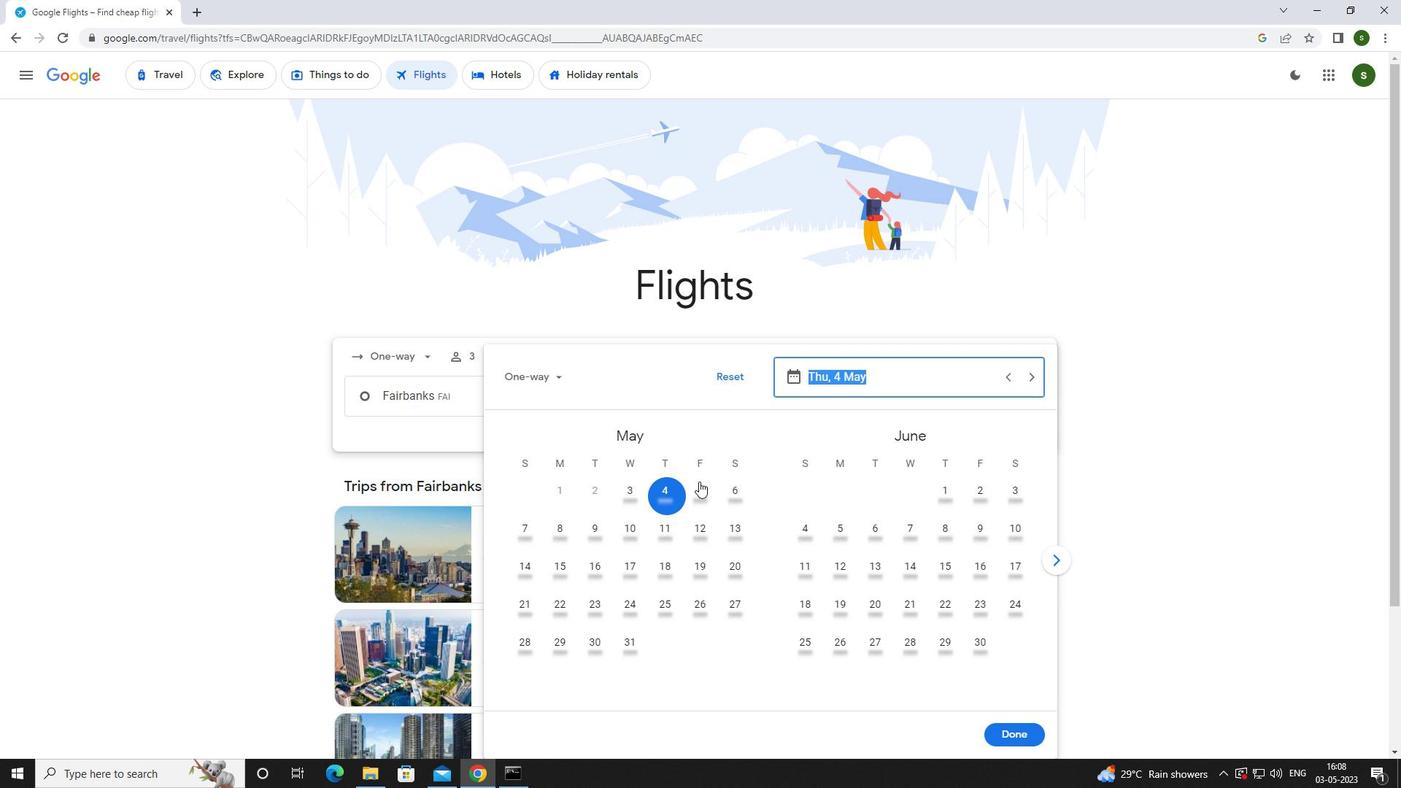 
Action: Mouse pressed left at (678, 494)
Screenshot: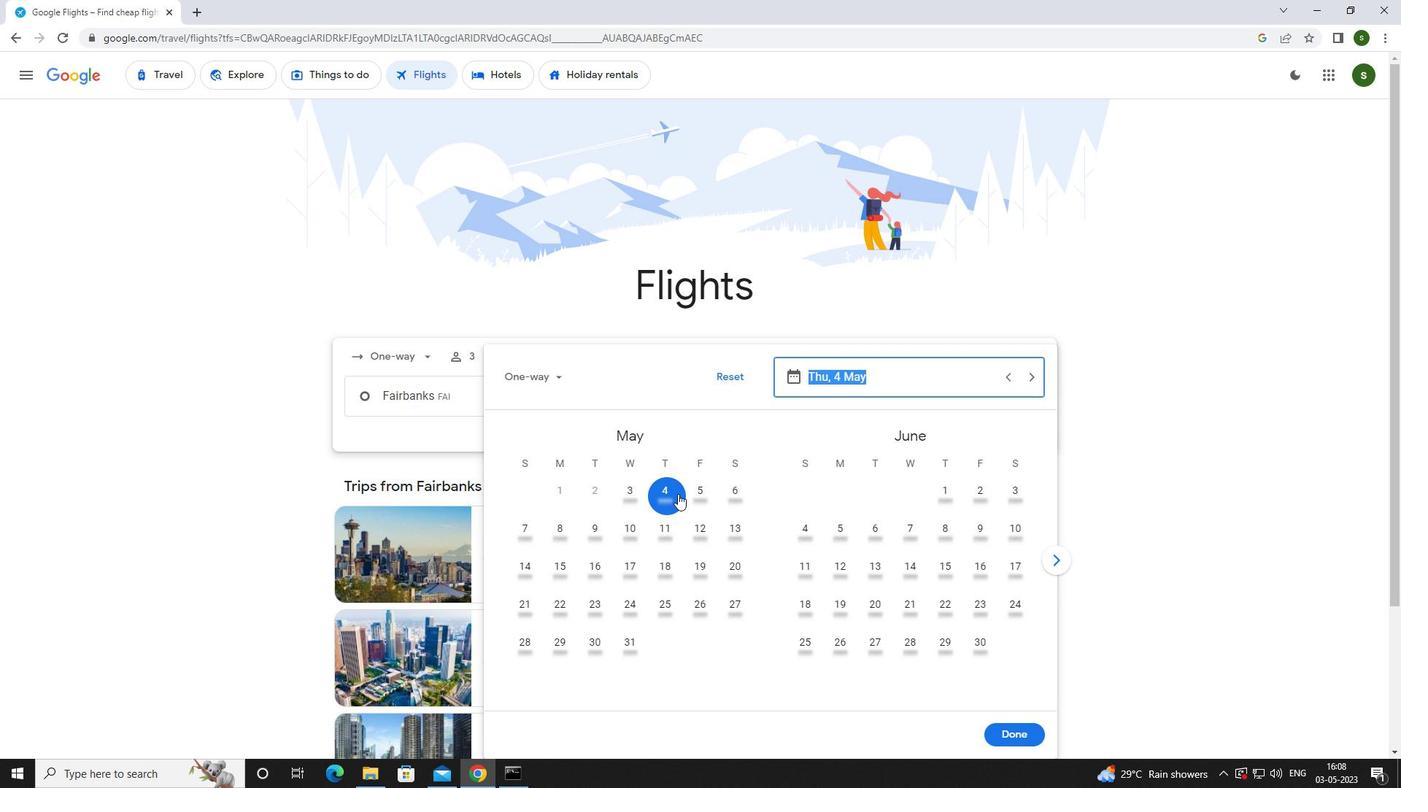 
Action: Mouse moved to (1013, 734)
Screenshot: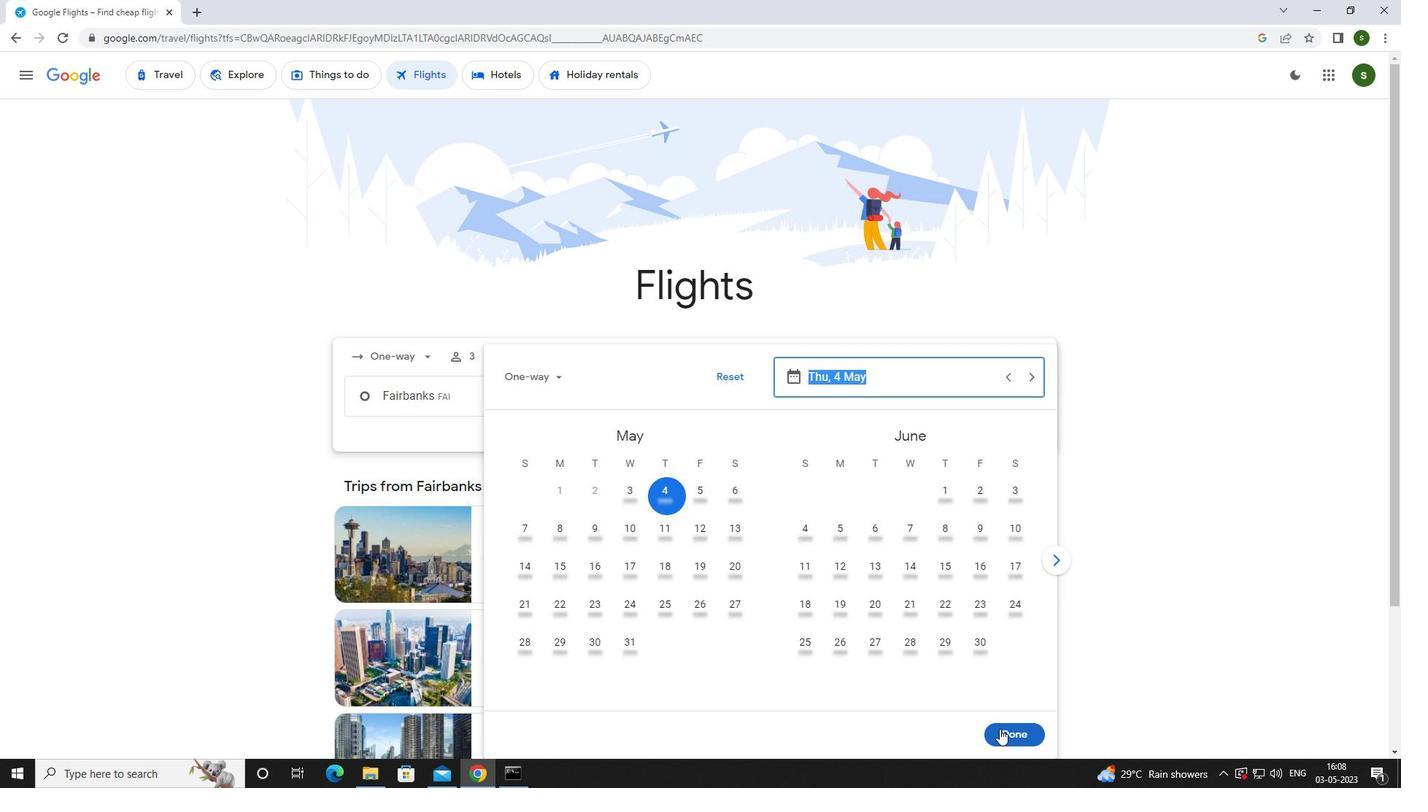 
Action: Mouse pressed left at (1013, 734)
Screenshot: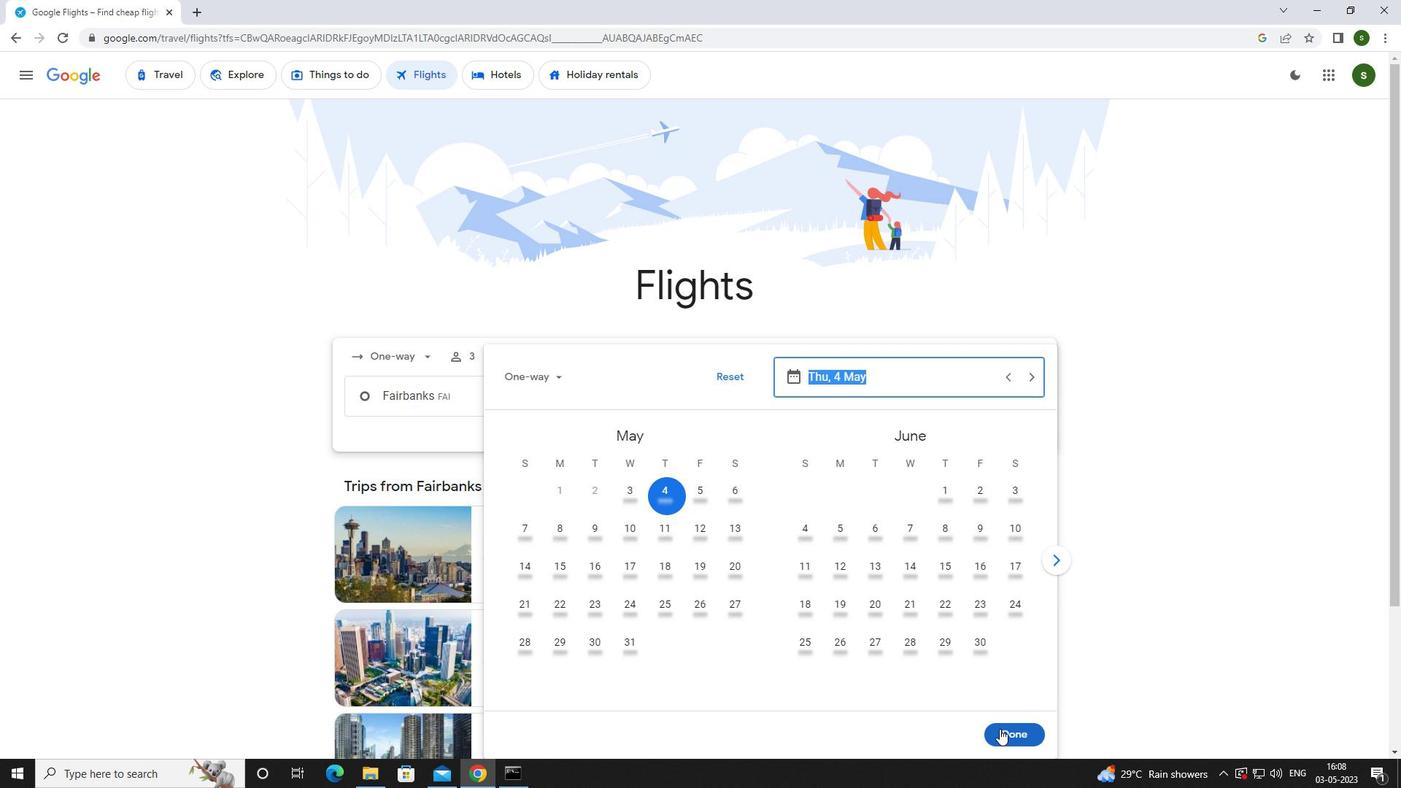 
Action: Mouse moved to (681, 433)
Screenshot: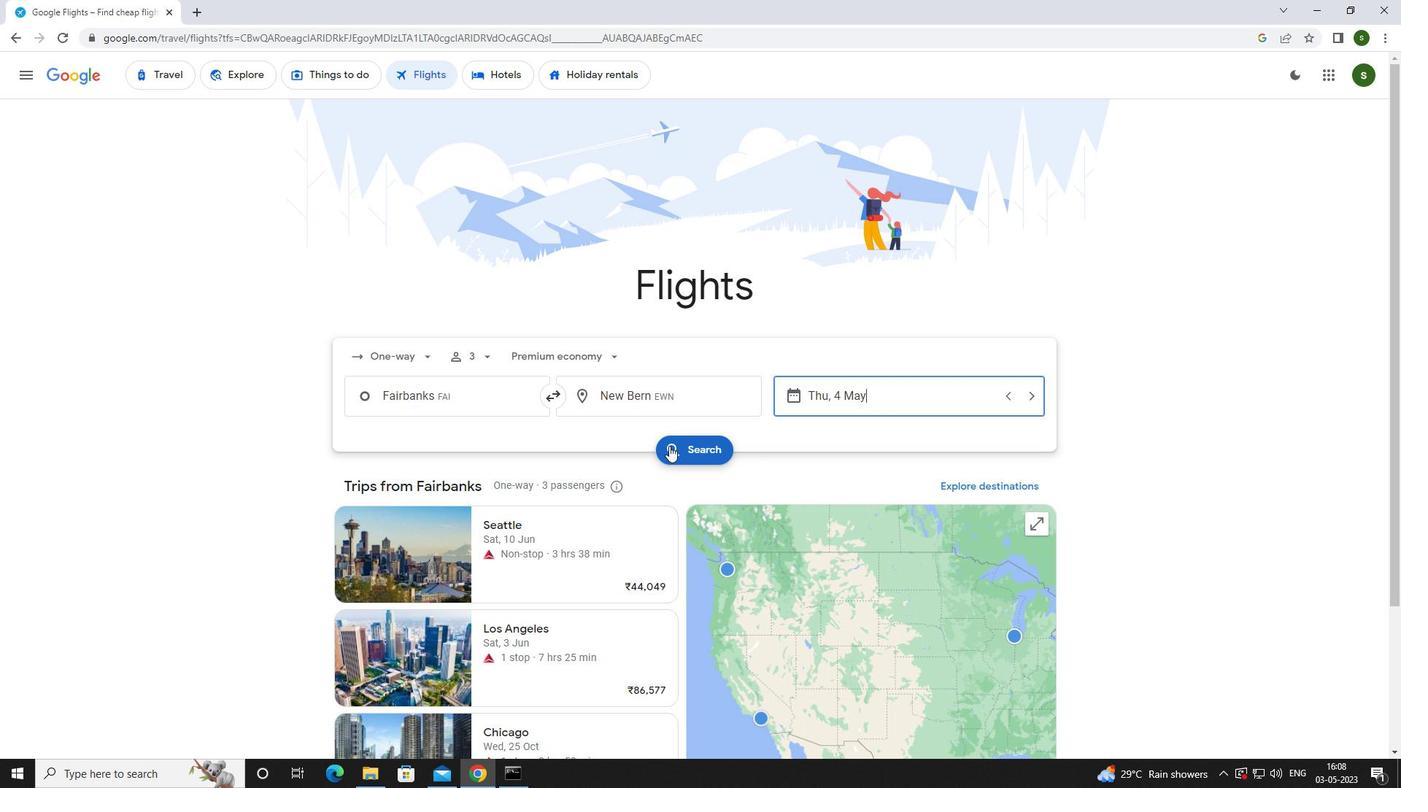 
Action: Mouse pressed left at (681, 433)
Screenshot: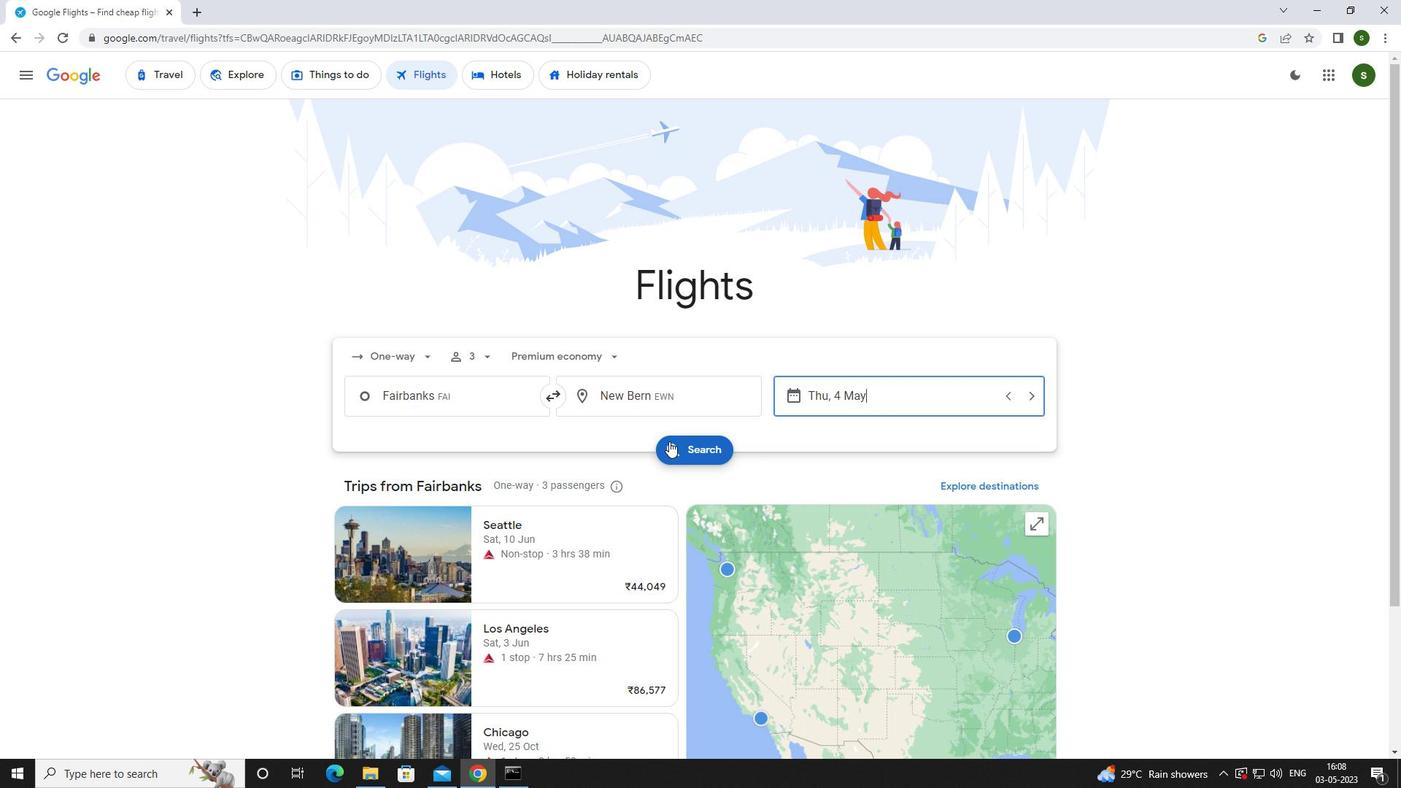 
Action: Mouse moved to (366, 203)
Screenshot: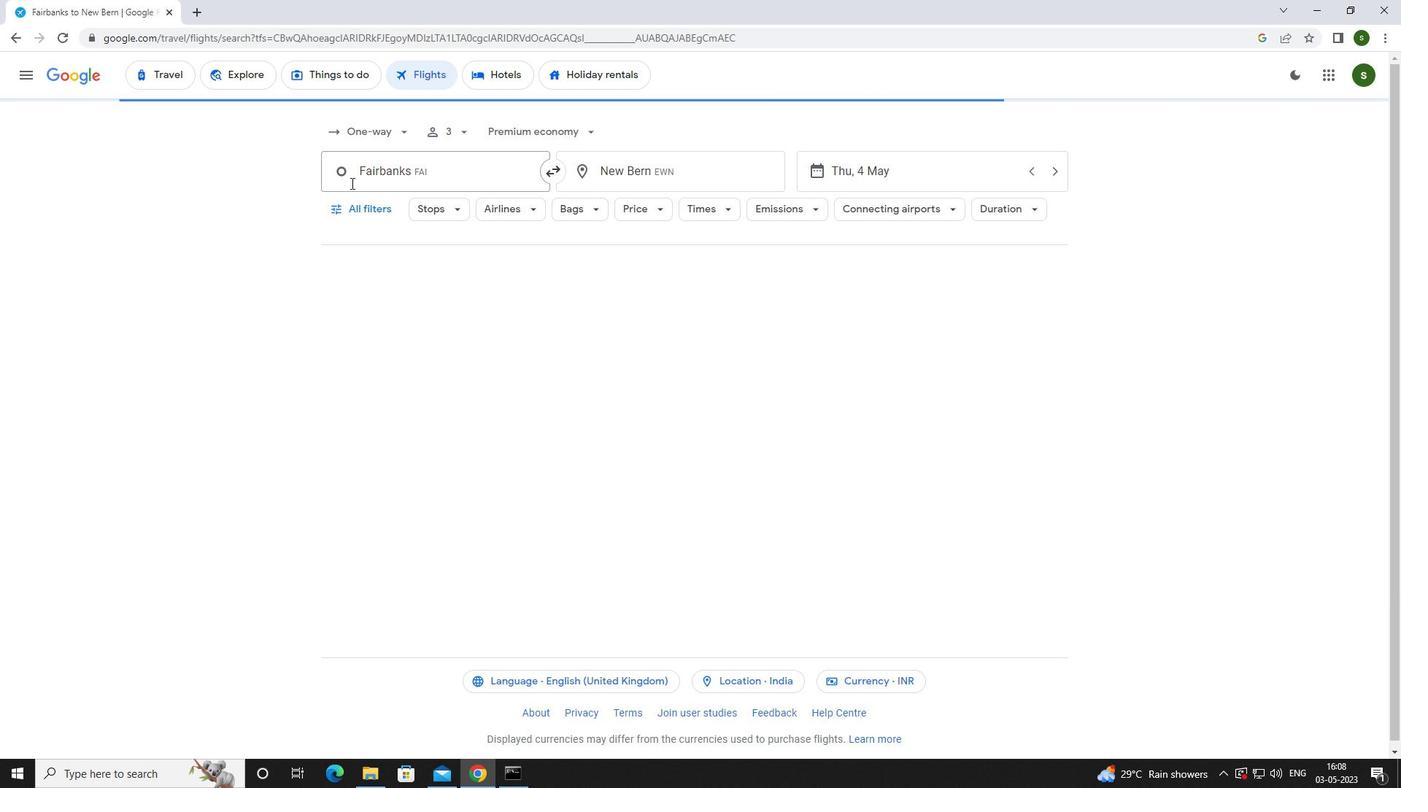
Action: Mouse pressed left at (366, 203)
Screenshot: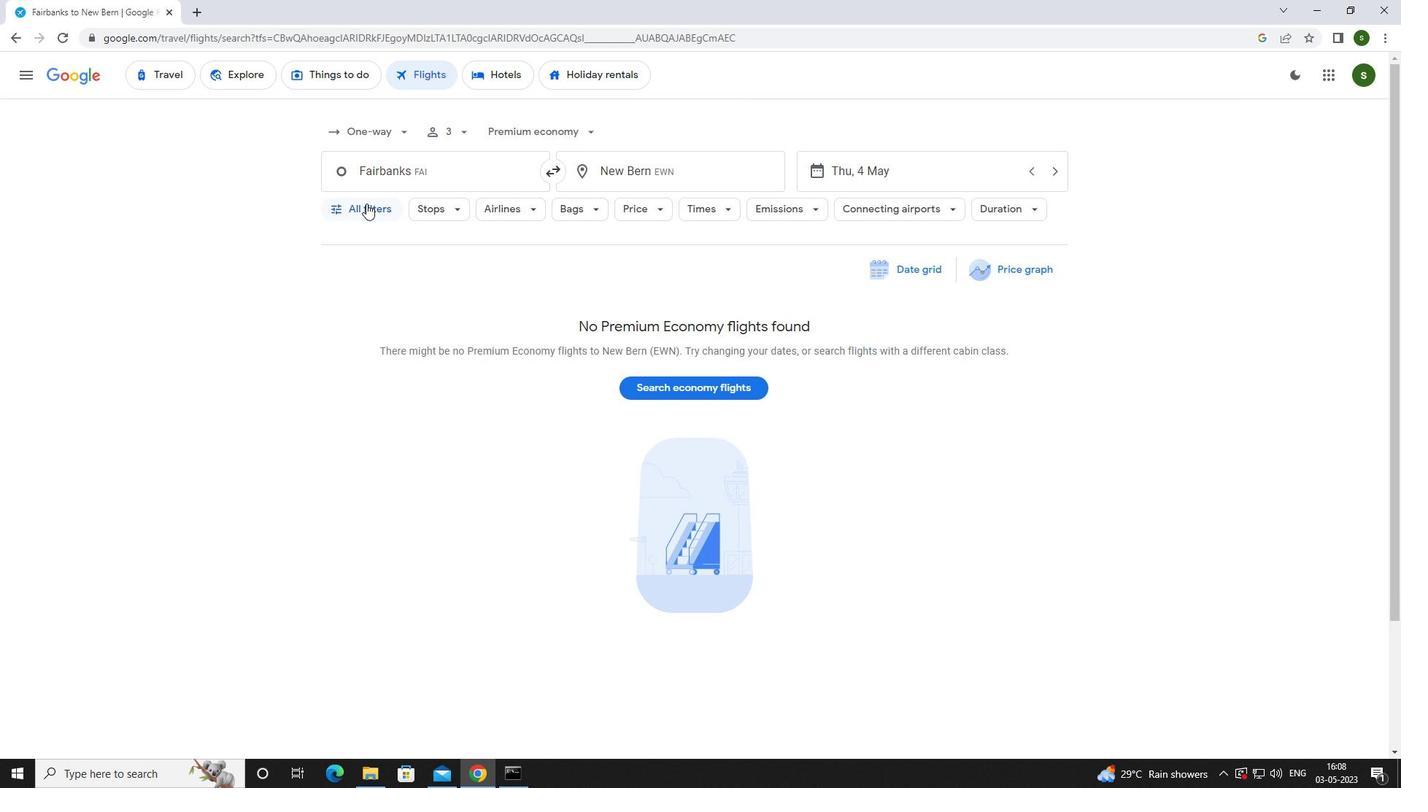 
Action: Mouse moved to (539, 519)
Screenshot: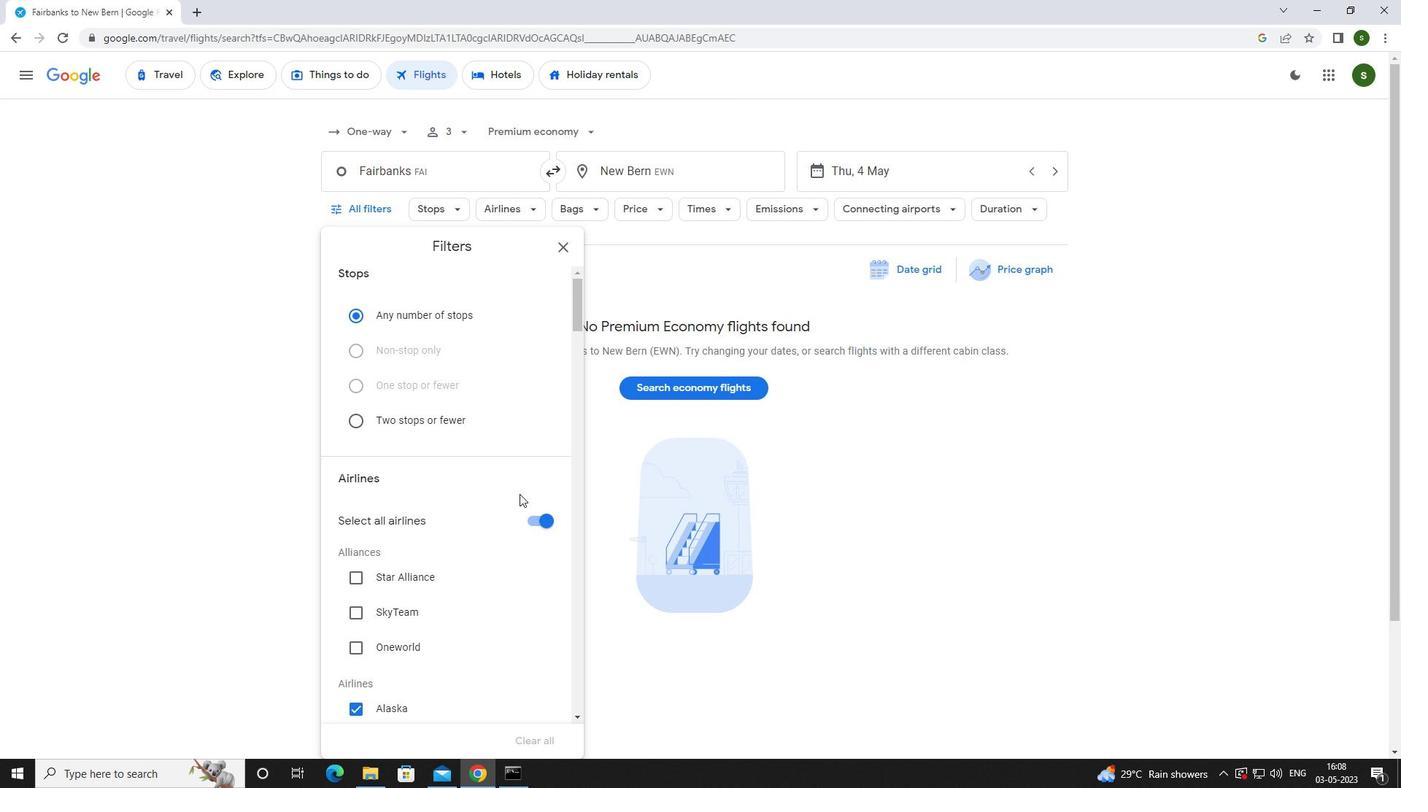 
Action: Mouse pressed left at (539, 519)
Screenshot: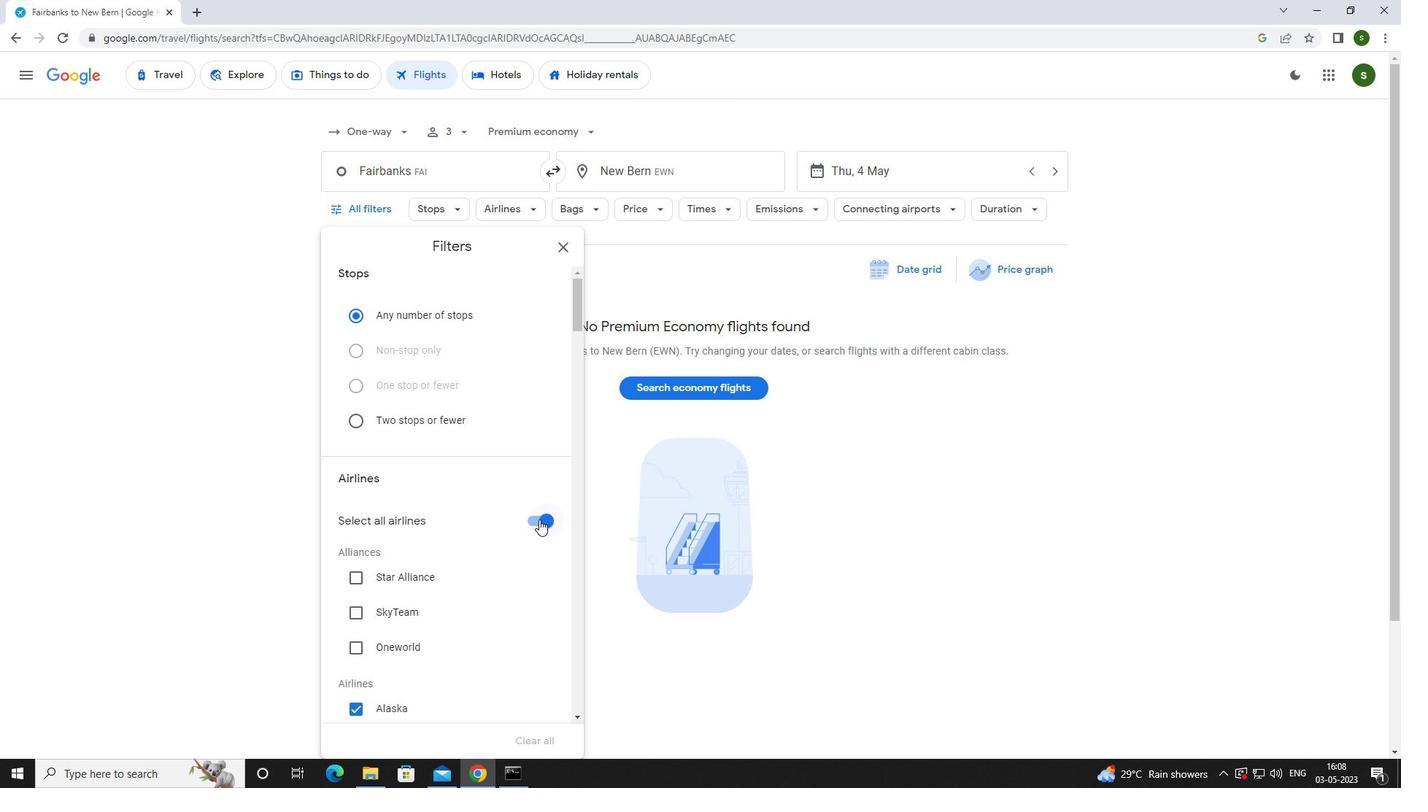 
Action: Mouse moved to (521, 486)
Screenshot: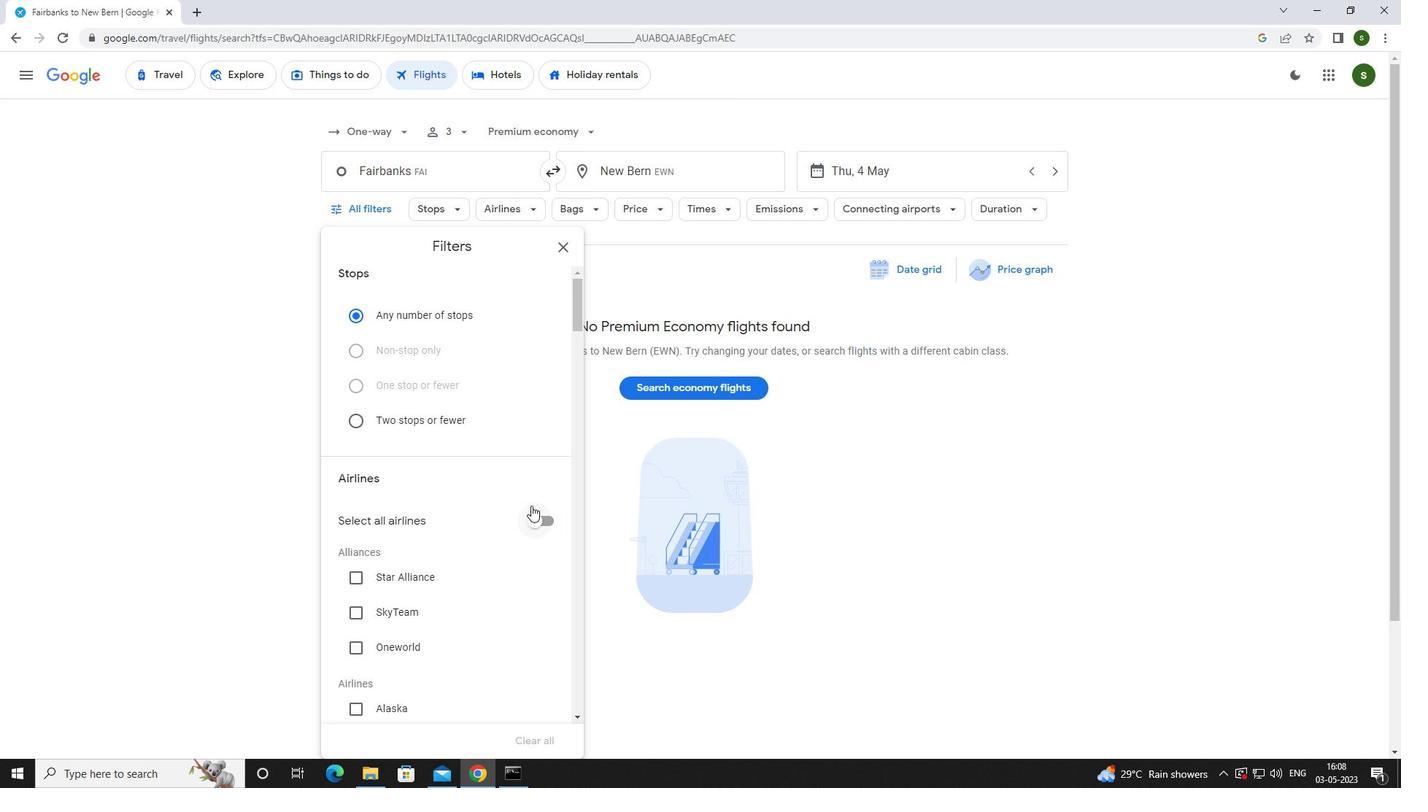 
Action: Mouse scrolled (521, 485) with delta (0, 0)
Screenshot: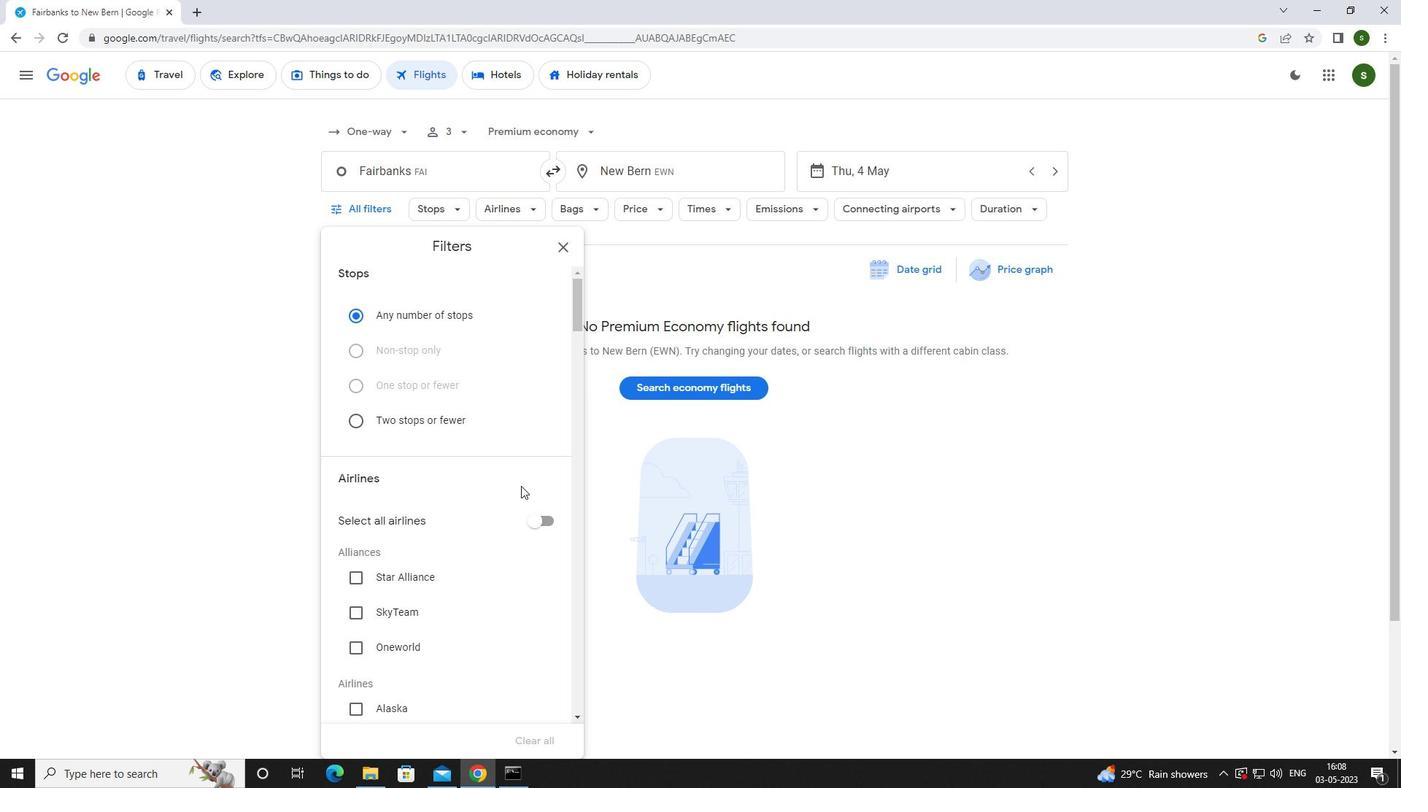 
Action: Mouse scrolled (521, 485) with delta (0, 0)
Screenshot: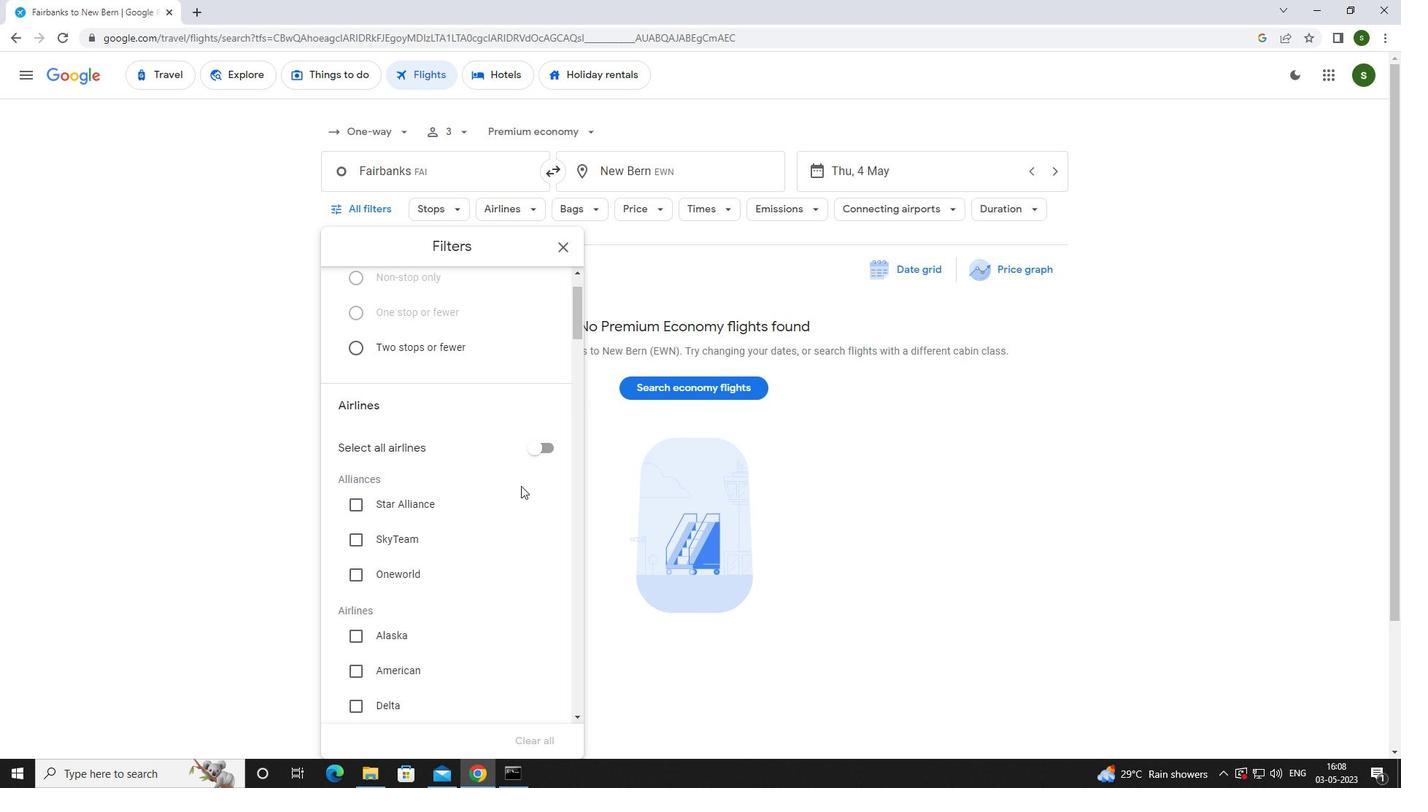 
Action: Mouse scrolled (521, 485) with delta (0, 0)
Screenshot: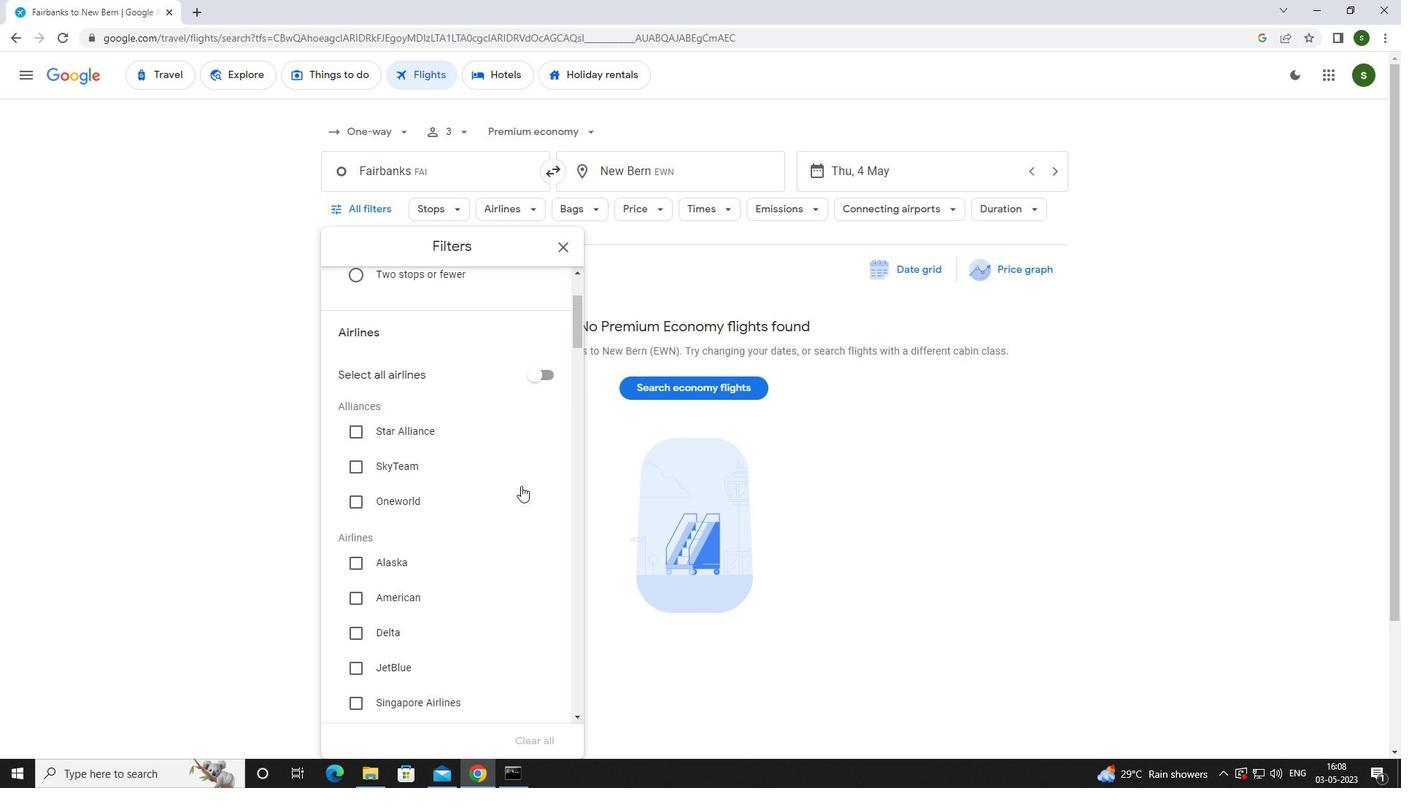 
Action: Mouse scrolled (521, 485) with delta (0, 0)
Screenshot: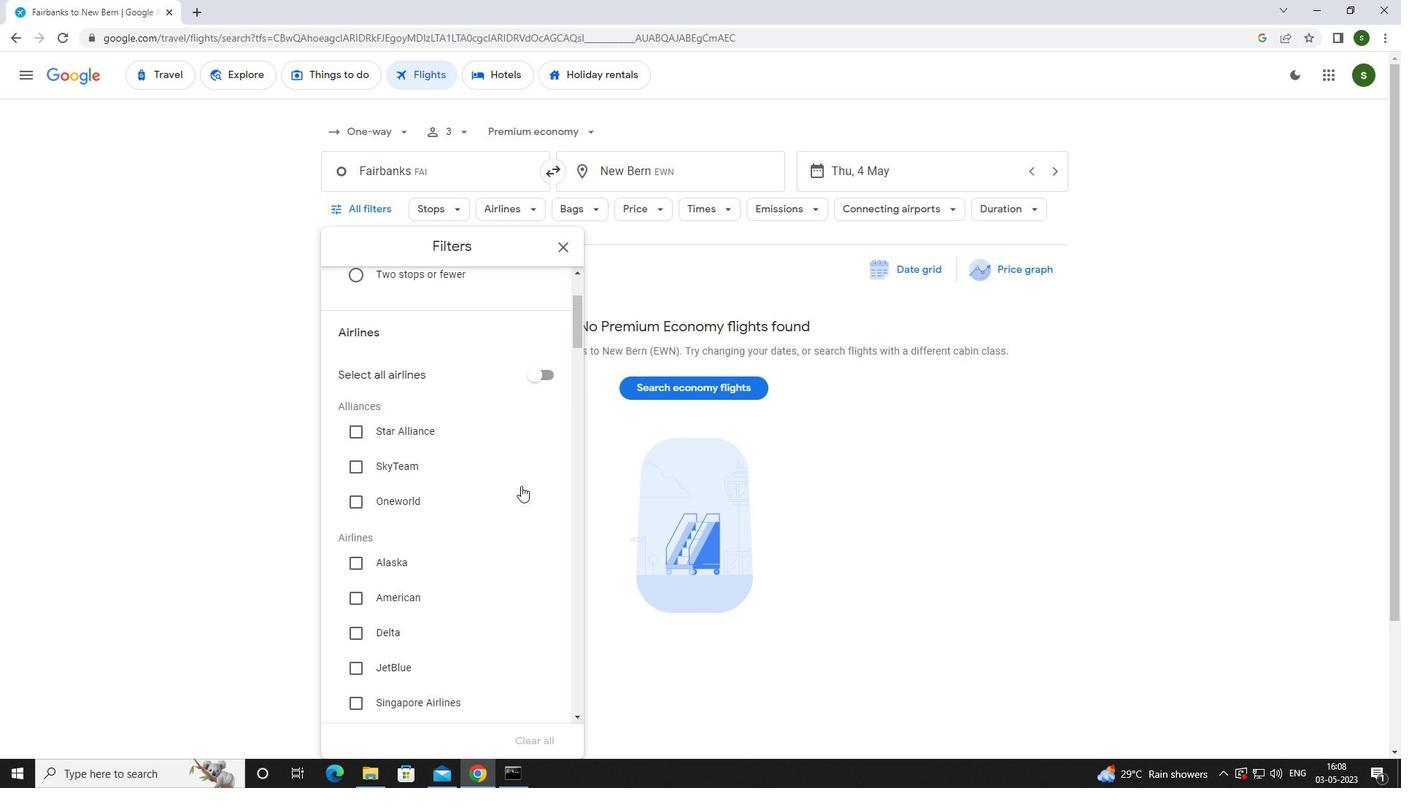 
Action: Mouse scrolled (521, 485) with delta (0, 0)
Screenshot: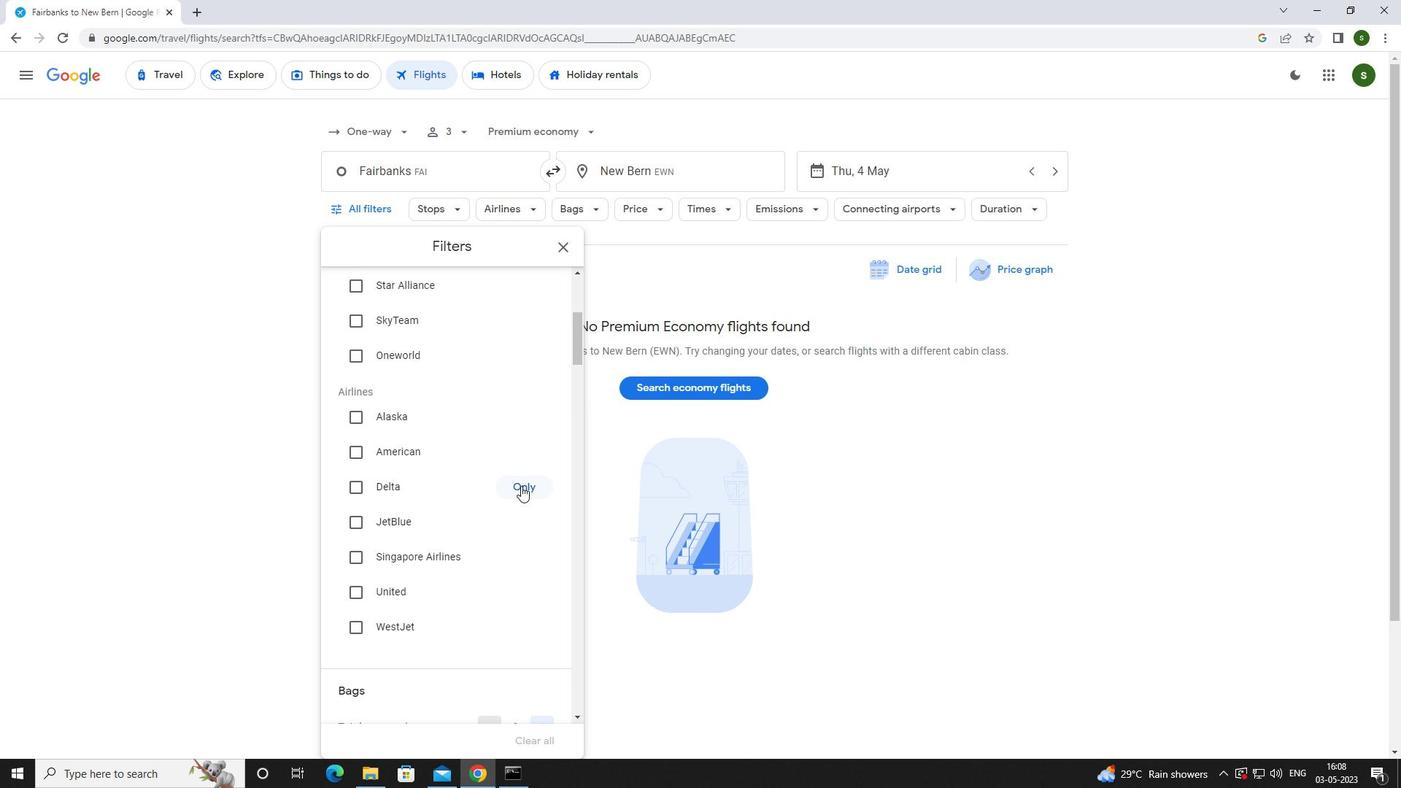 
Action: Mouse scrolled (521, 485) with delta (0, 0)
Screenshot: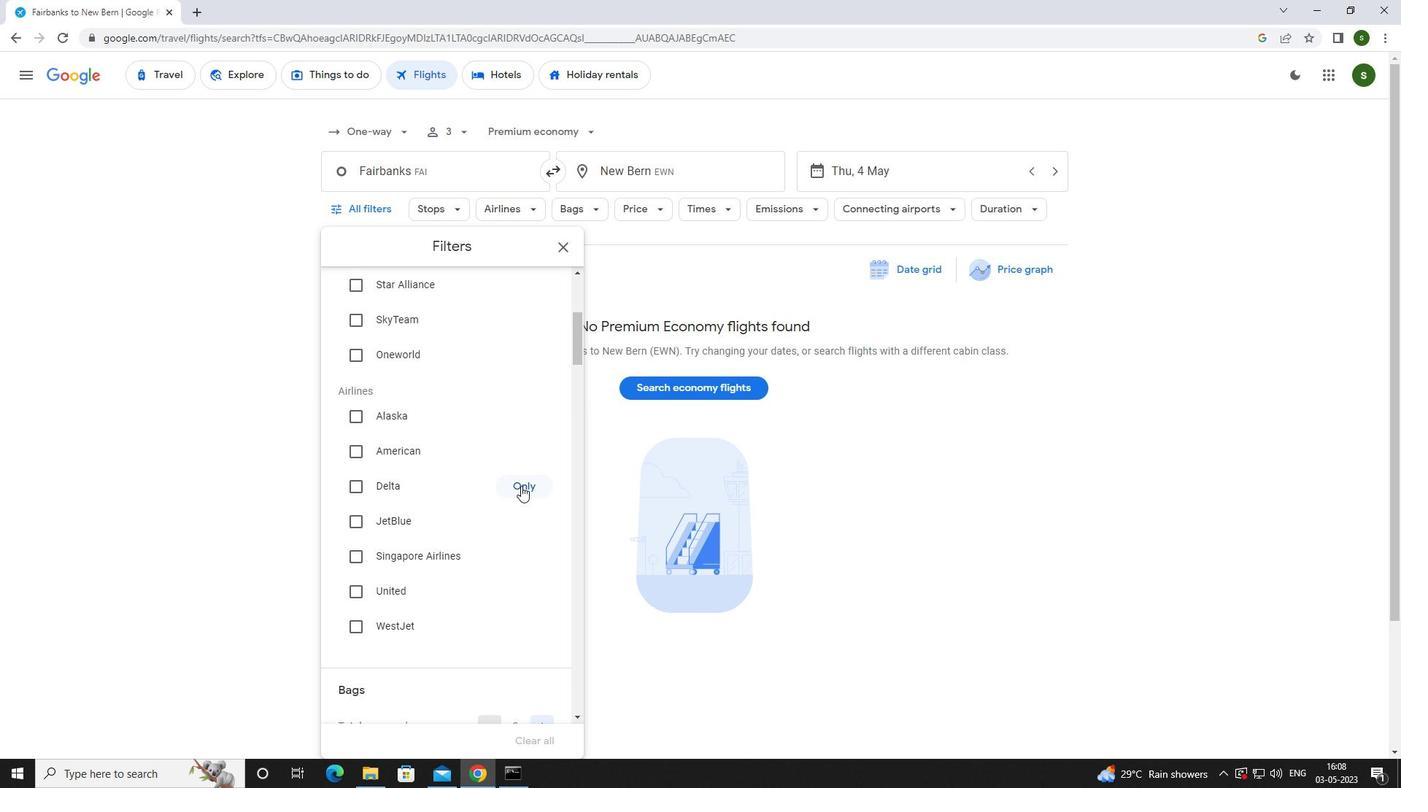 
Action: Mouse scrolled (521, 485) with delta (0, 0)
Screenshot: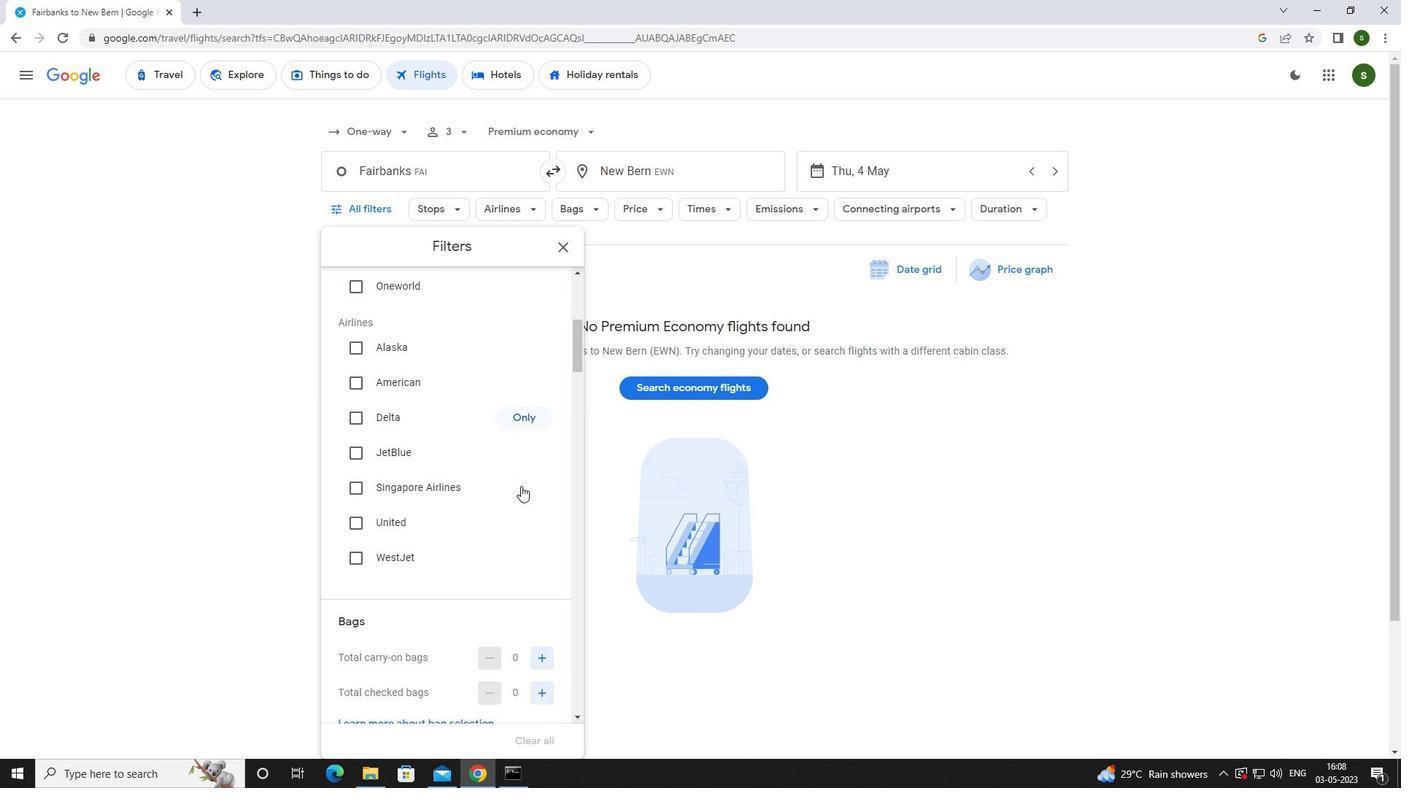 
Action: Mouse scrolled (521, 485) with delta (0, 0)
Screenshot: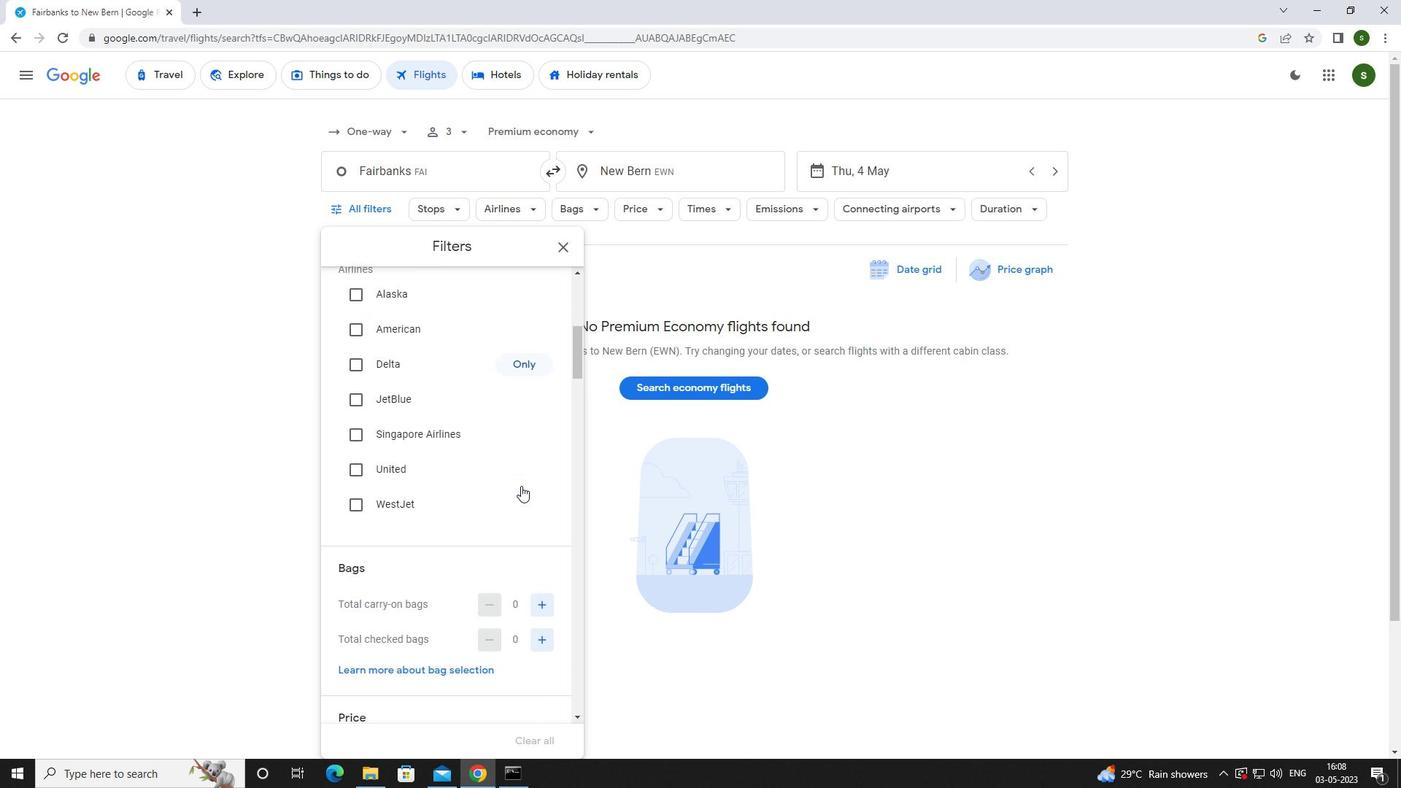 
Action: Mouse moved to (539, 474)
Screenshot: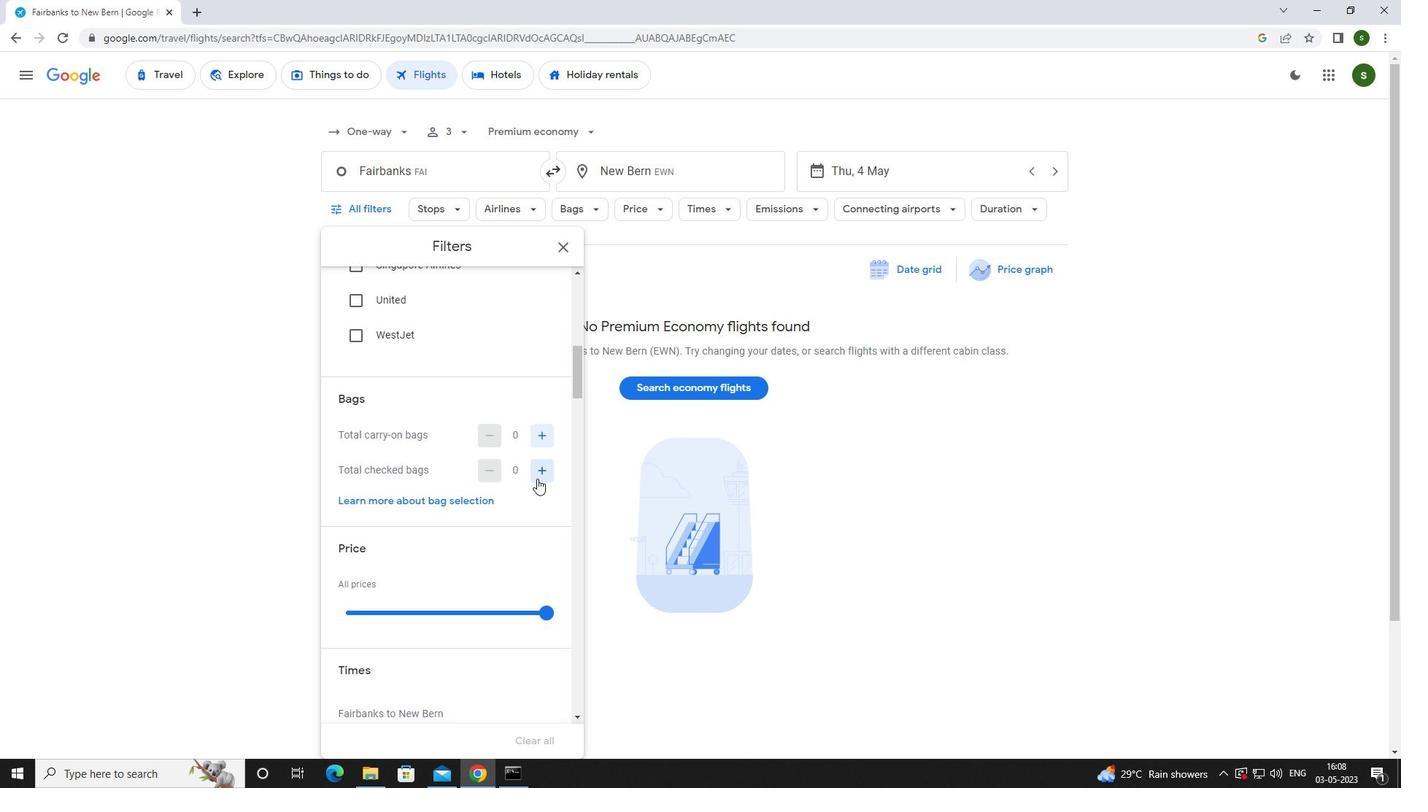 
Action: Mouse pressed left at (539, 474)
Screenshot: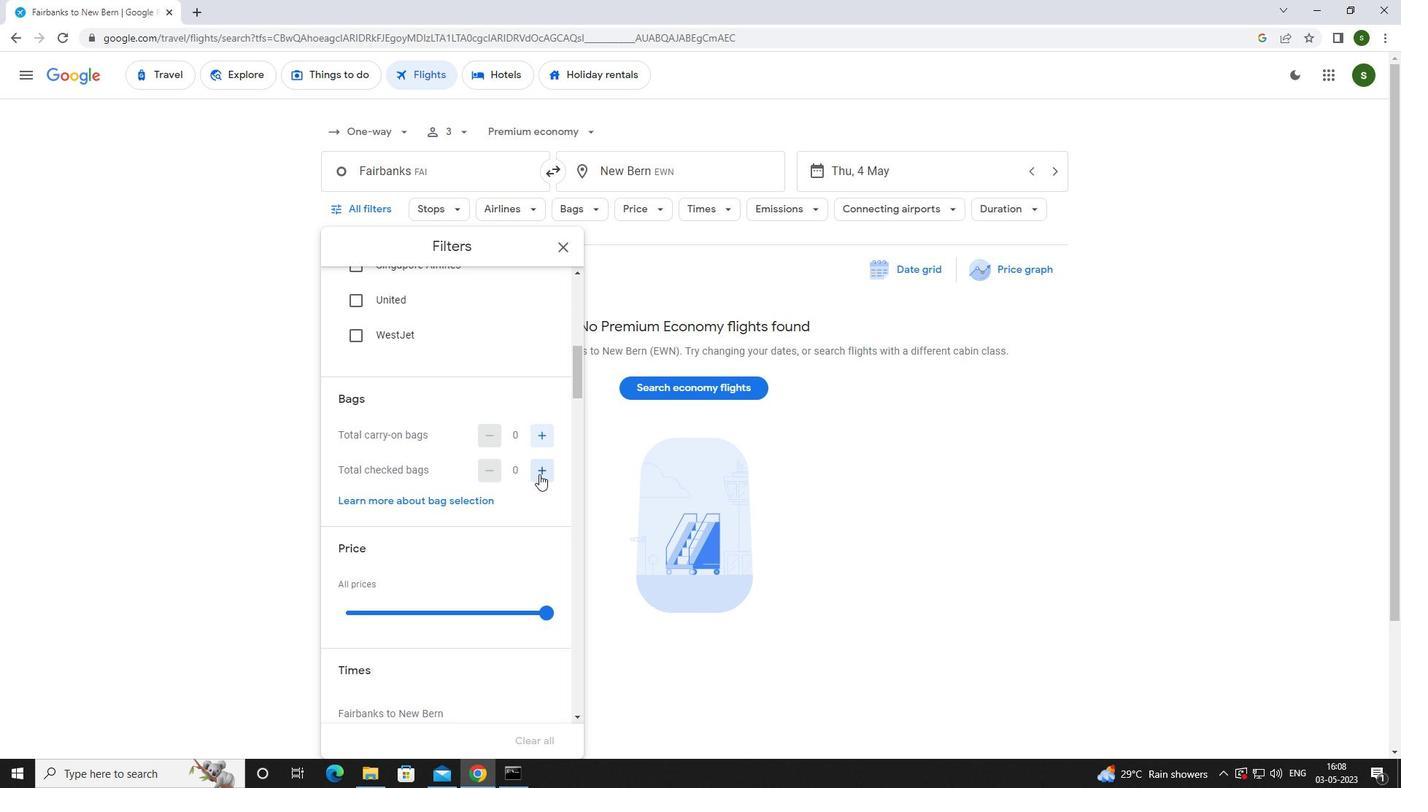 
Action: Mouse scrolled (539, 473) with delta (0, 0)
Screenshot: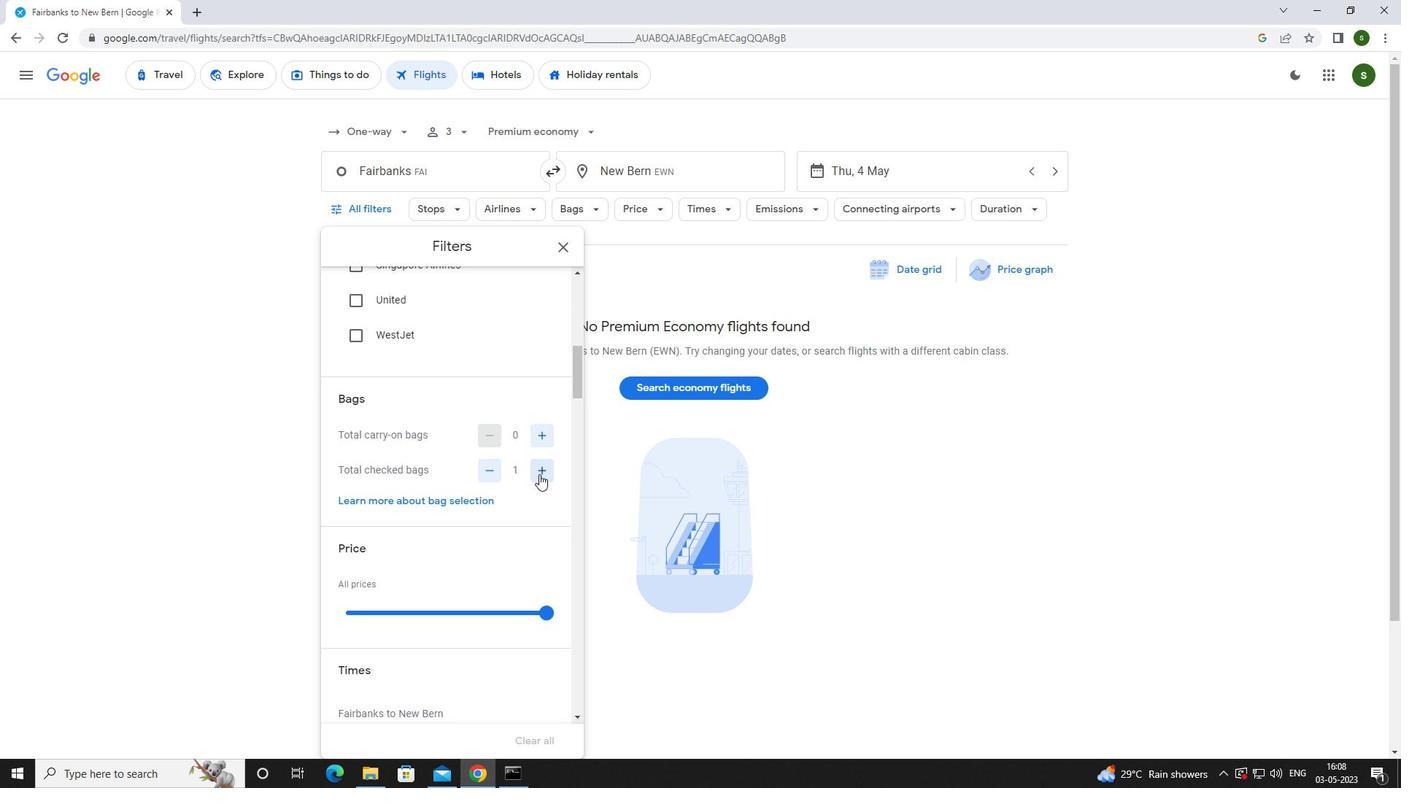 
Action: Mouse scrolled (539, 473) with delta (0, 0)
Screenshot: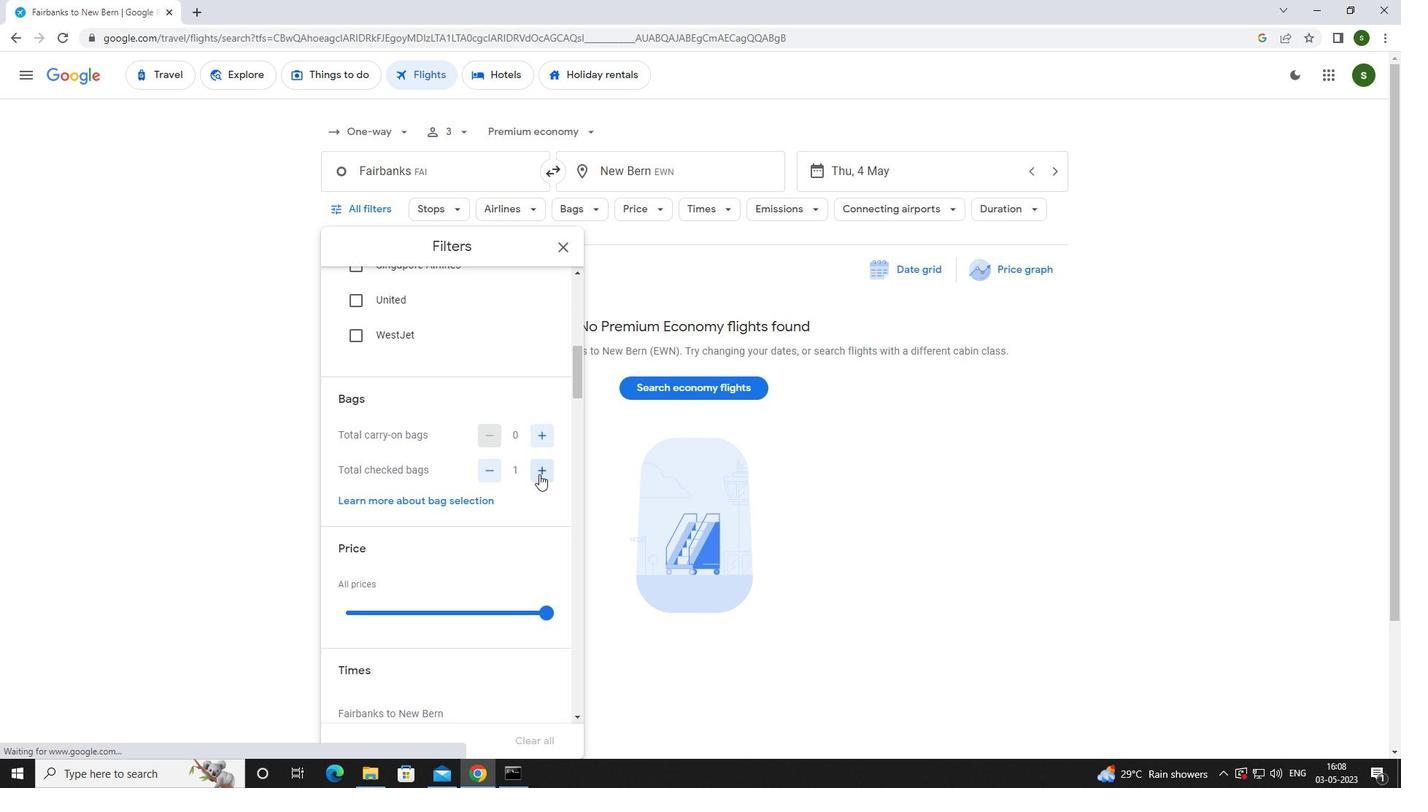
Action: Mouse moved to (545, 469)
Screenshot: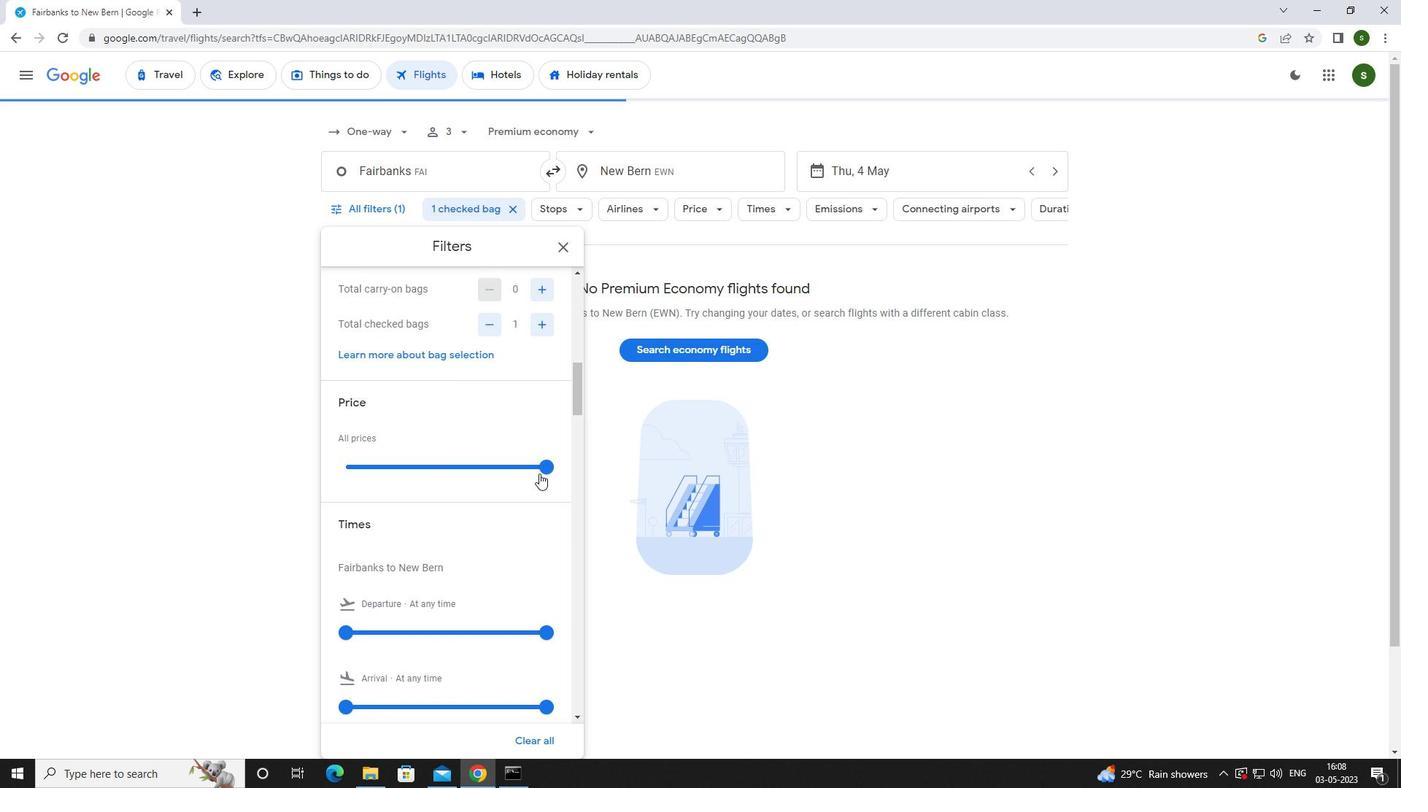 
Action: Mouse pressed left at (545, 469)
Screenshot: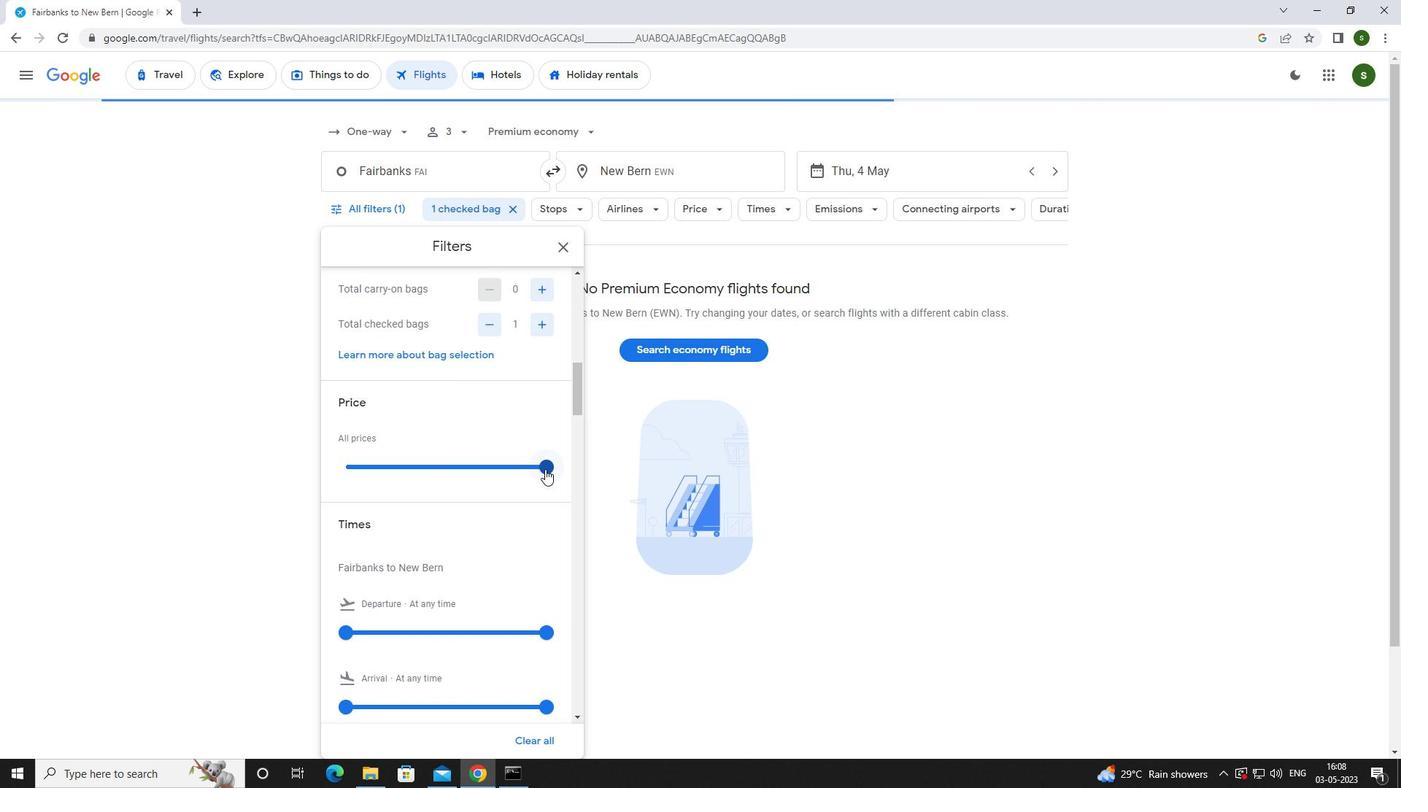 
Action: Mouse scrolled (545, 468) with delta (0, 0)
Screenshot: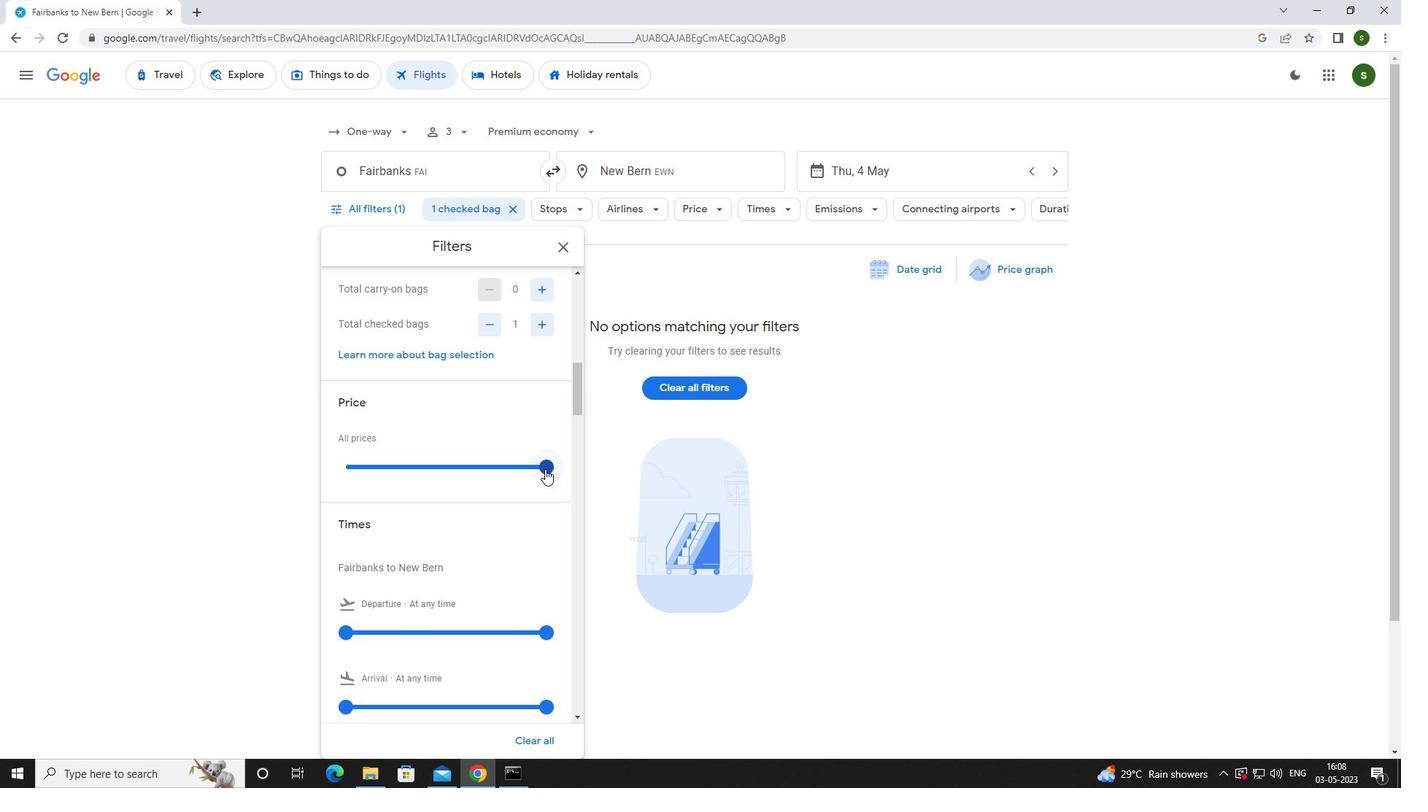 
Action: Mouse scrolled (545, 468) with delta (0, 0)
Screenshot: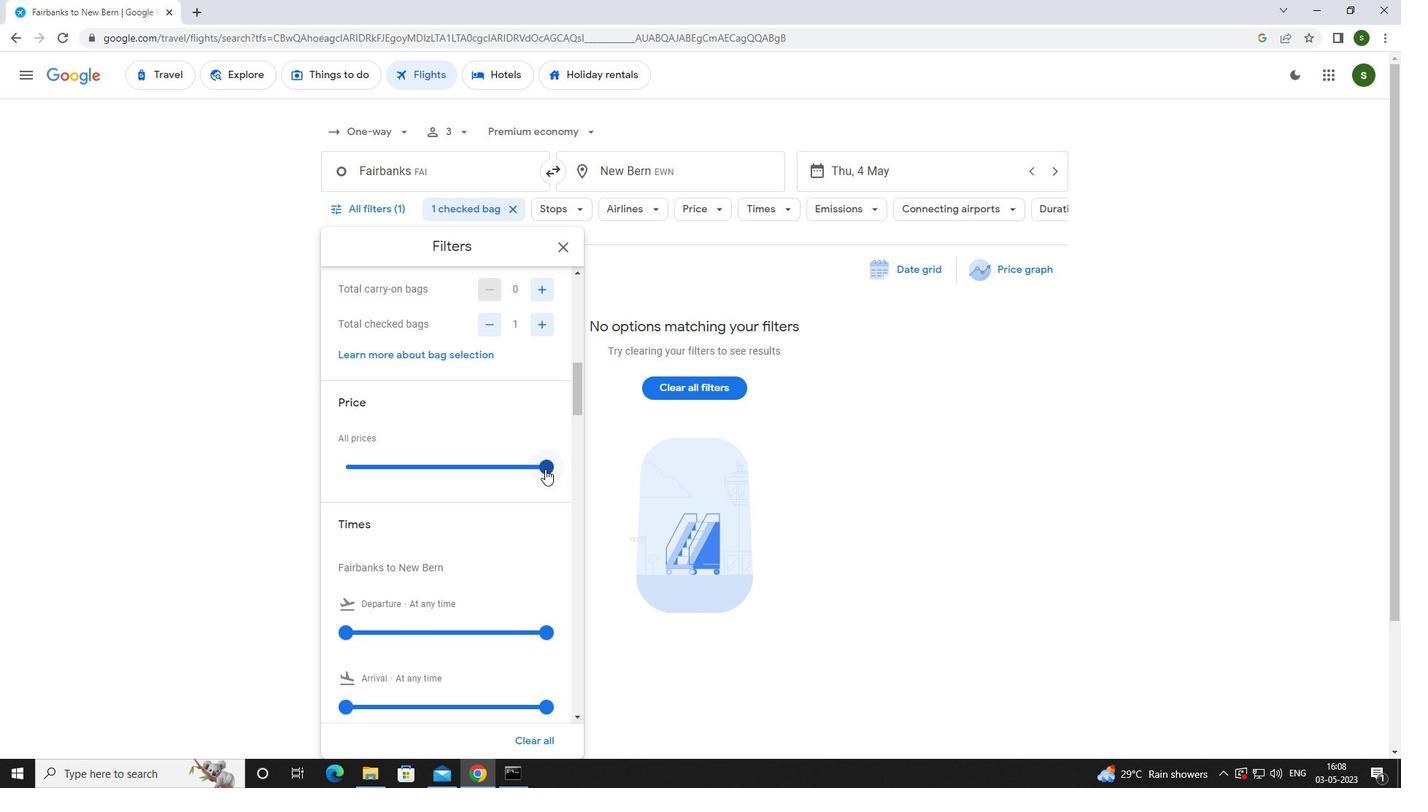 
Action: Mouse moved to (347, 486)
Screenshot: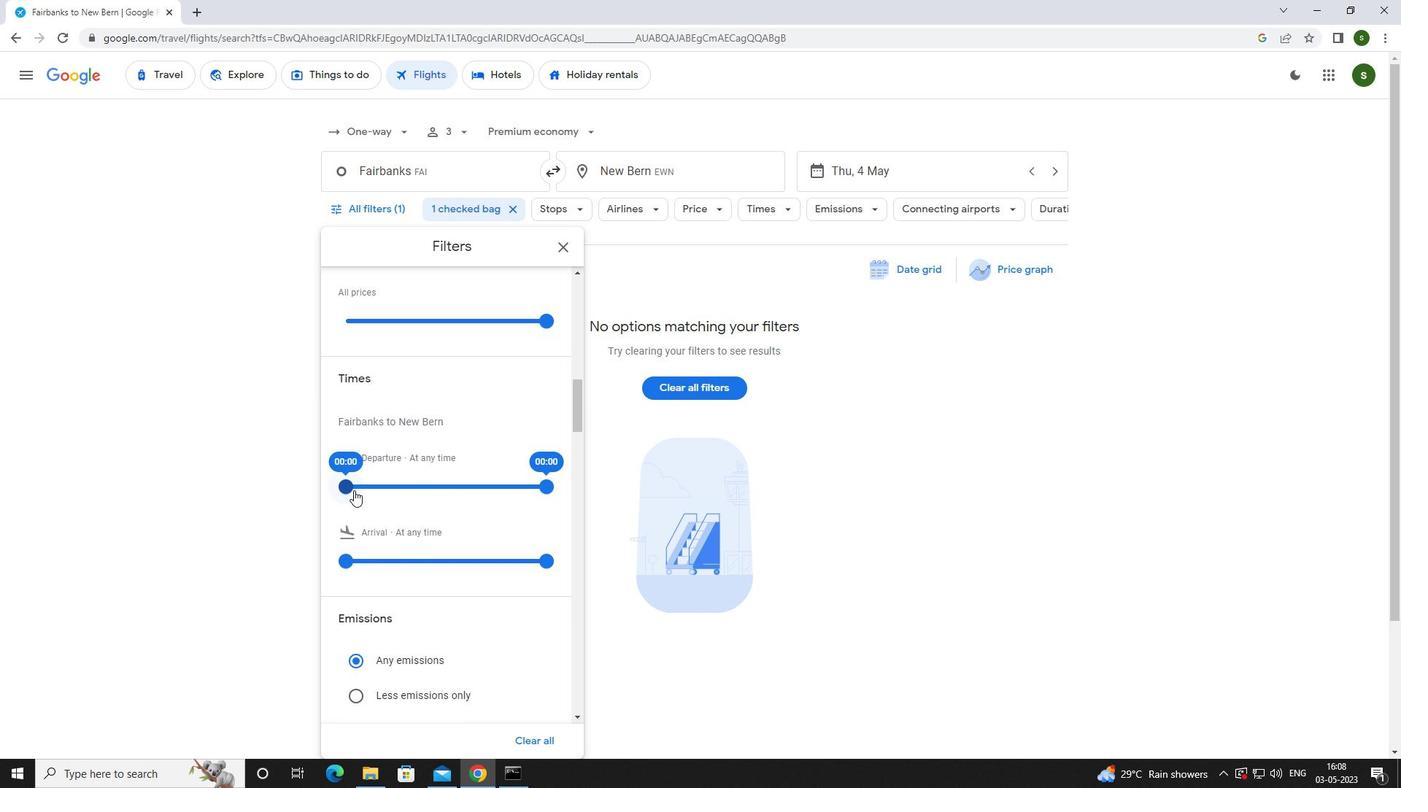 
Action: Mouse pressed left at (347, 486)
Screenshot: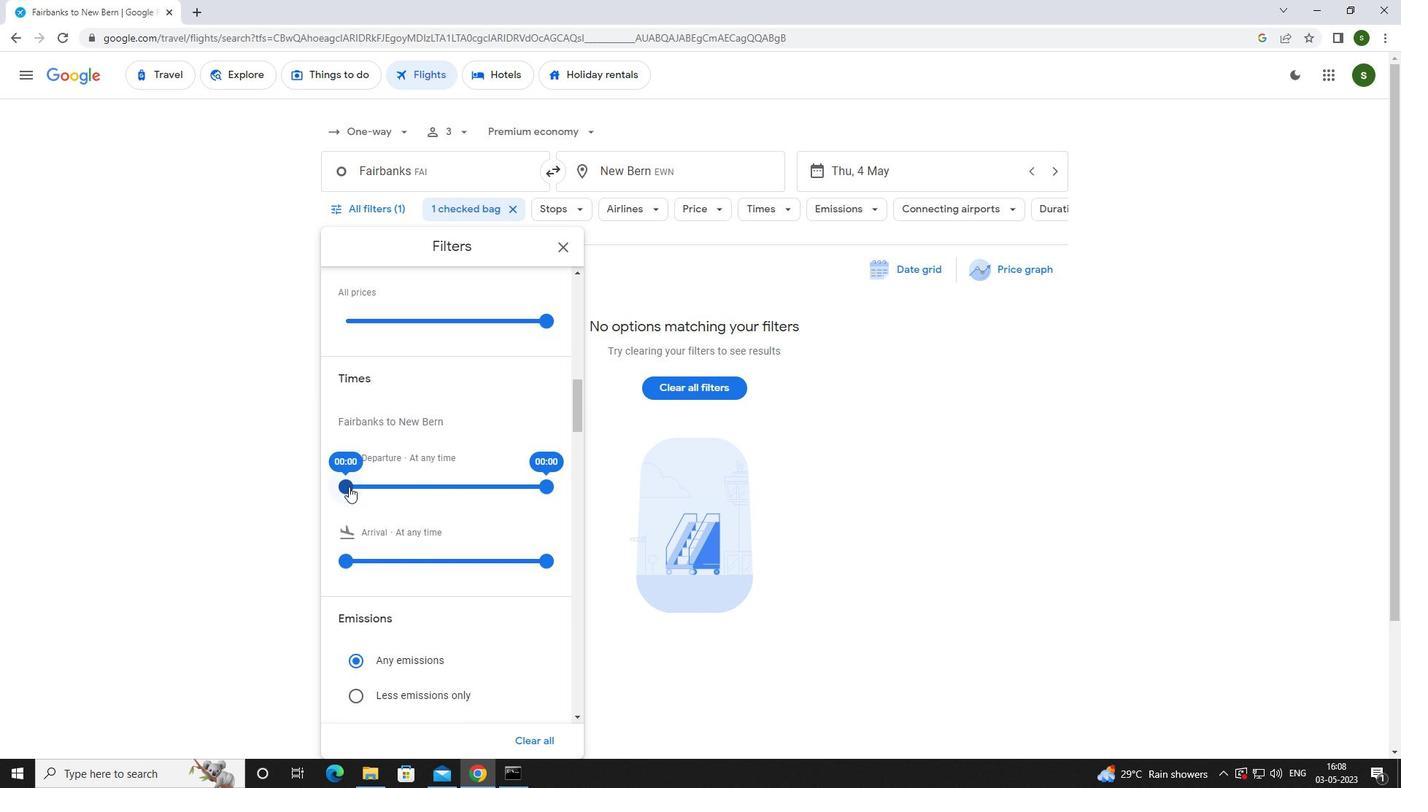 
Action: Mouse moved to (818, 431)
Screenshot: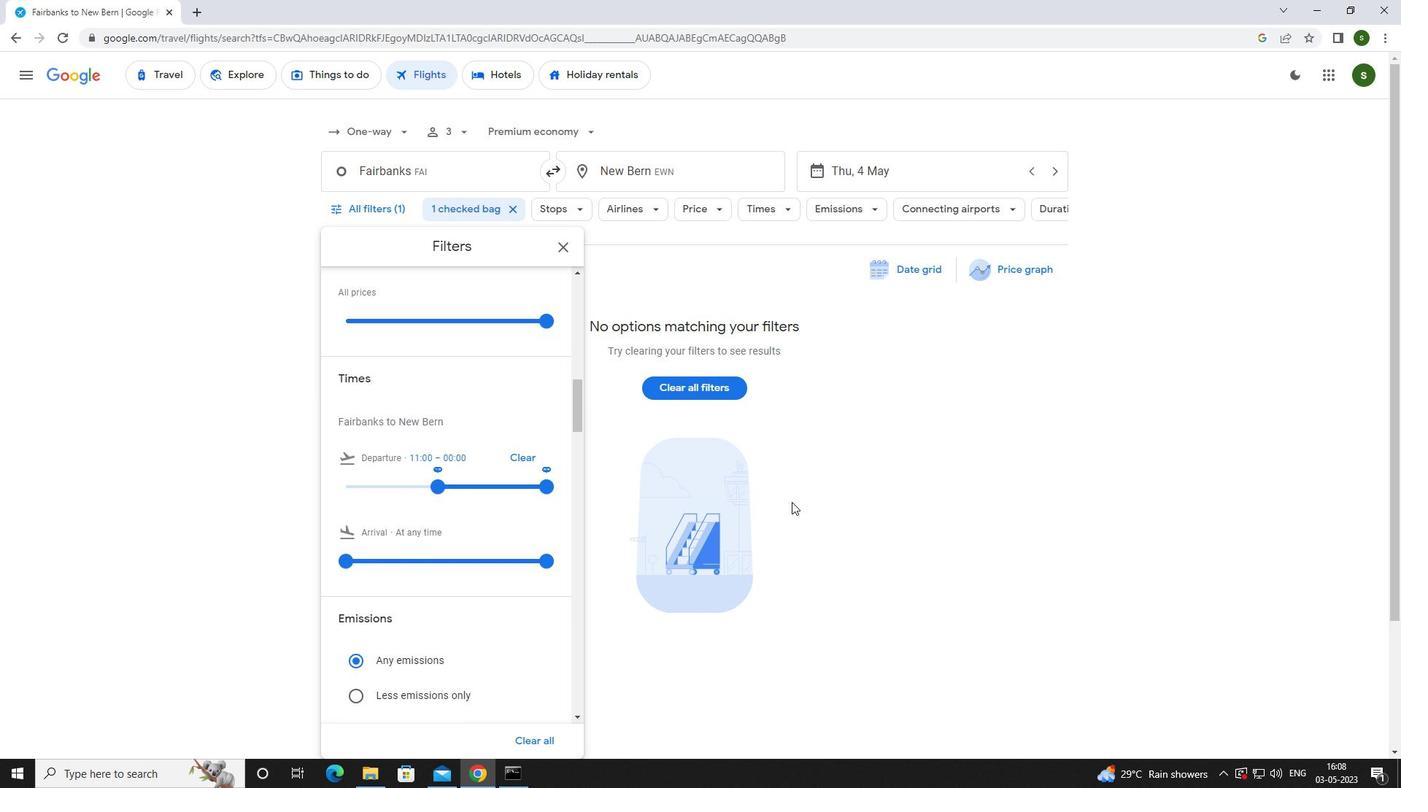 
Action: Mouse pressed left at (818, 431)
Screenshot: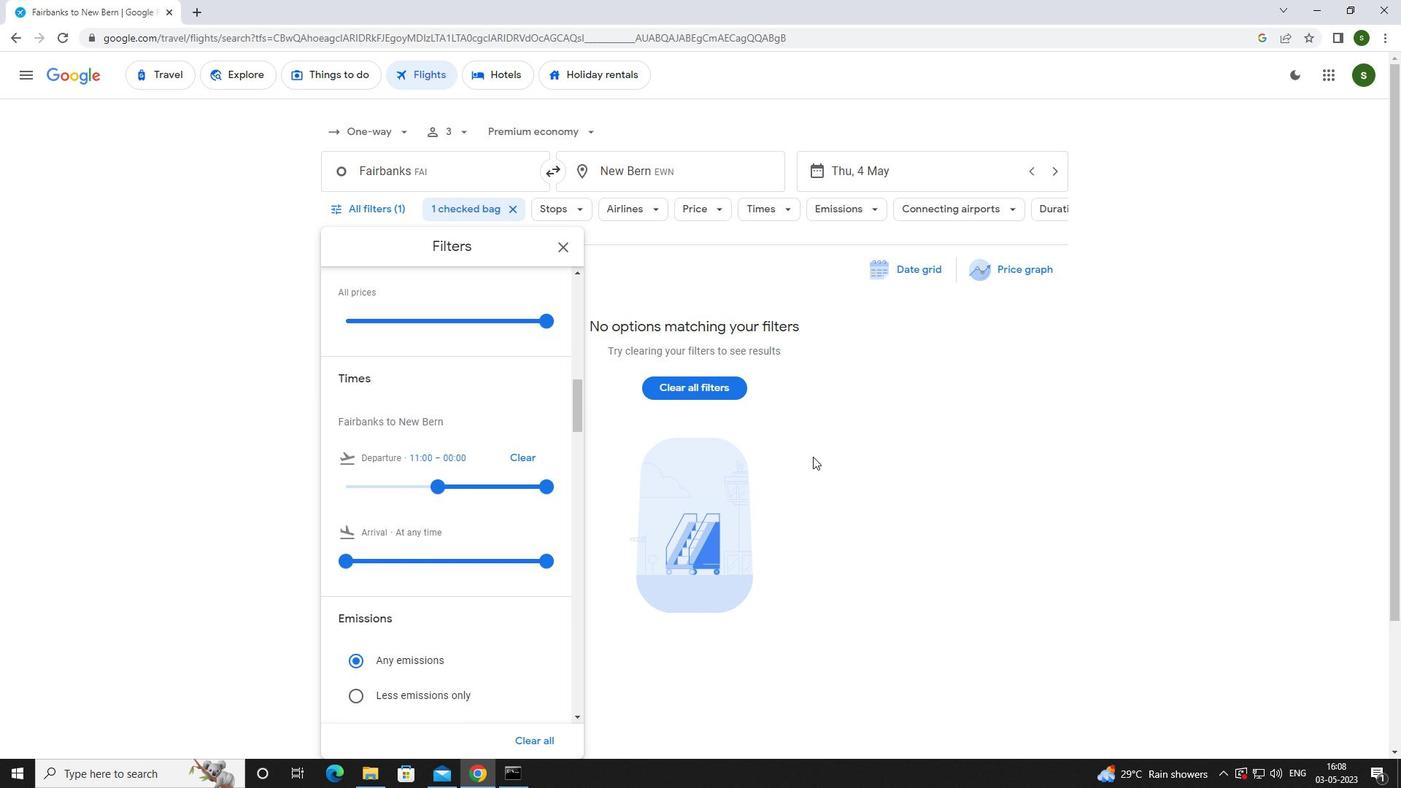 
